 Task: Look for space in Allada, Benin from 12th  August, 2023 to 15th August, 2023 for 3 adults in price range Rs.12000 to Rs.16000. Place can be entire place with 2 bedrooms having 3 beds and 1 bathroom. Property type can be house, flat, guest house. Booking option can be shelf check-in. Required host language is English.
Action: Mouse moved to (564, 76)
Screenshot: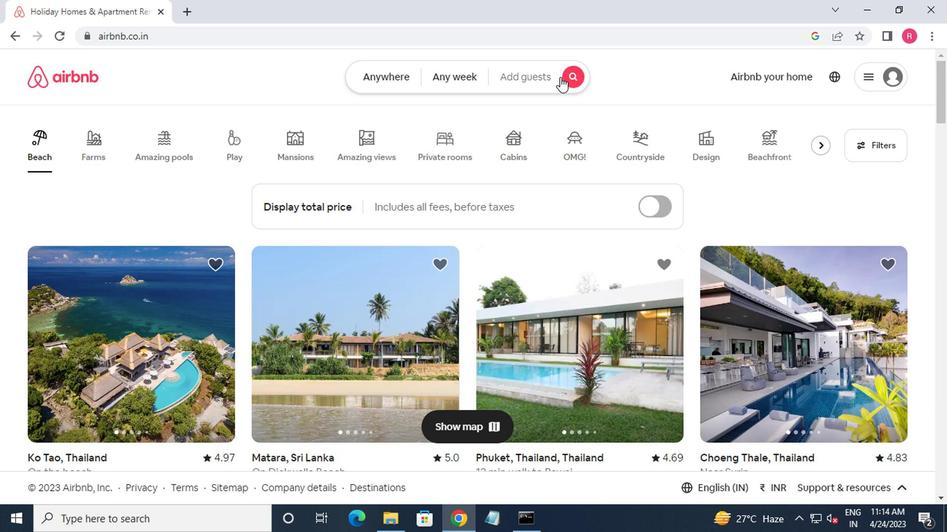 
Action: Mouse pressed left at (564, 76)
Screenshot: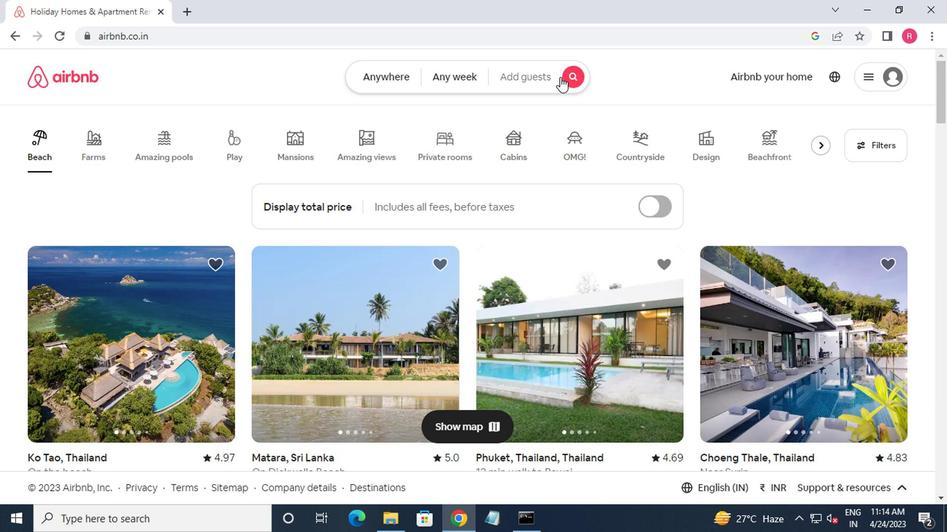 
Action: Mouse moved to (305, 138)
Screenshot: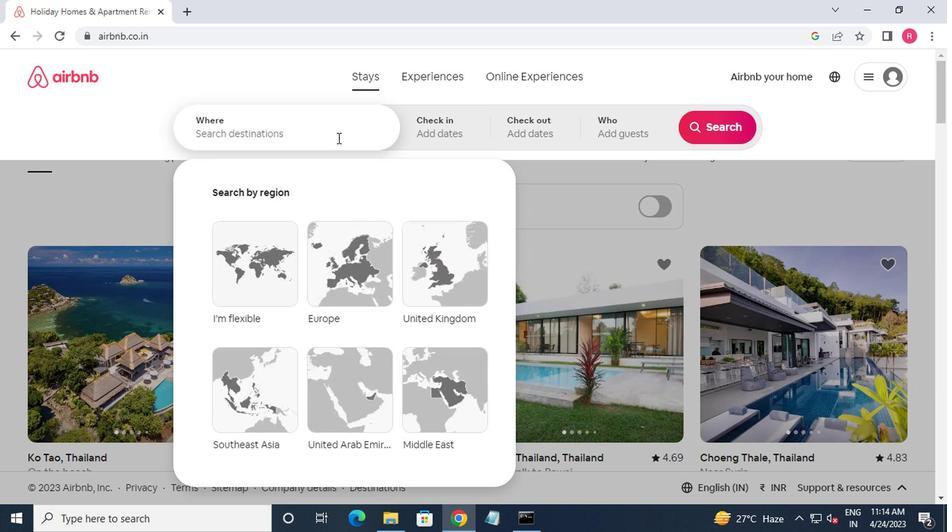 
Action: Mouse pressed left at (305, 138)
Screenshot: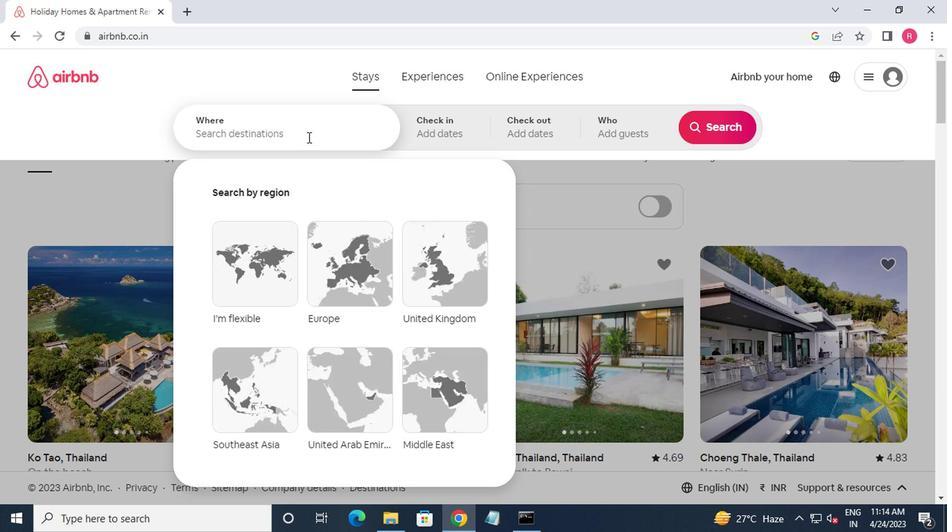 
Action: Mouse moved to (332, 192)
Screenshot: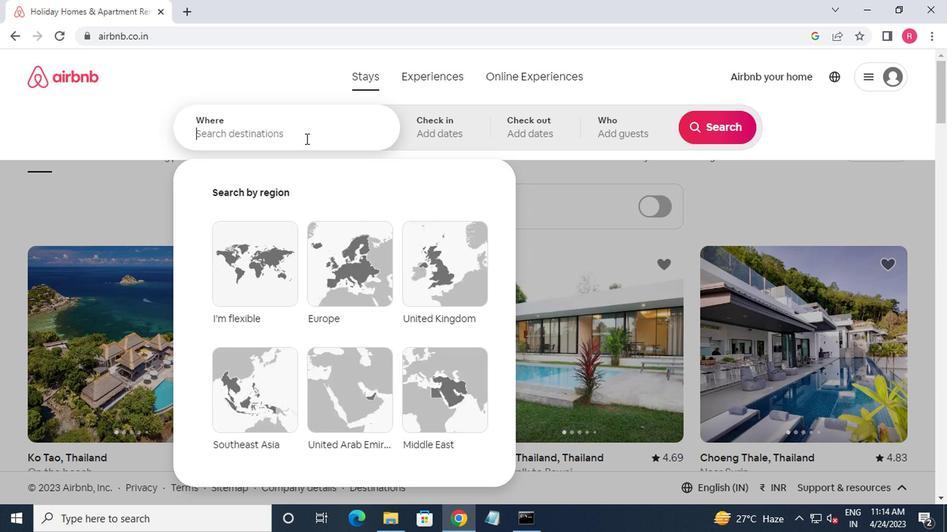 
Action: Key pressed allada
Screenshot: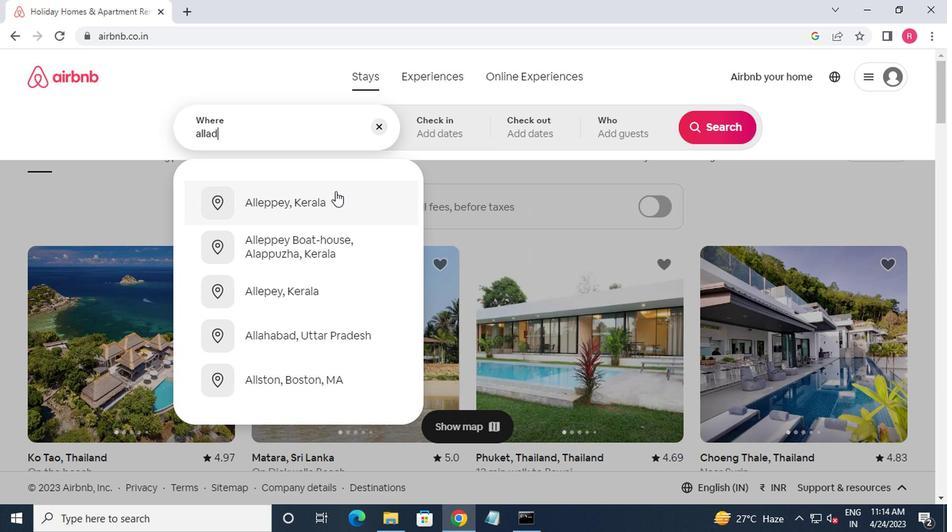 
Action: Mouse pressed left at (332, 192)
Screenshot: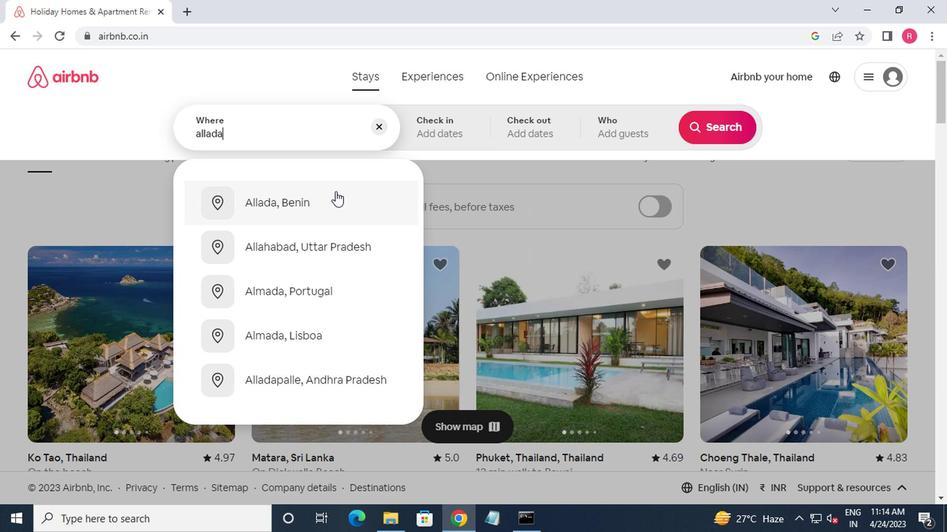 
Action: Mouse moved to (706, 238)
Screenshot: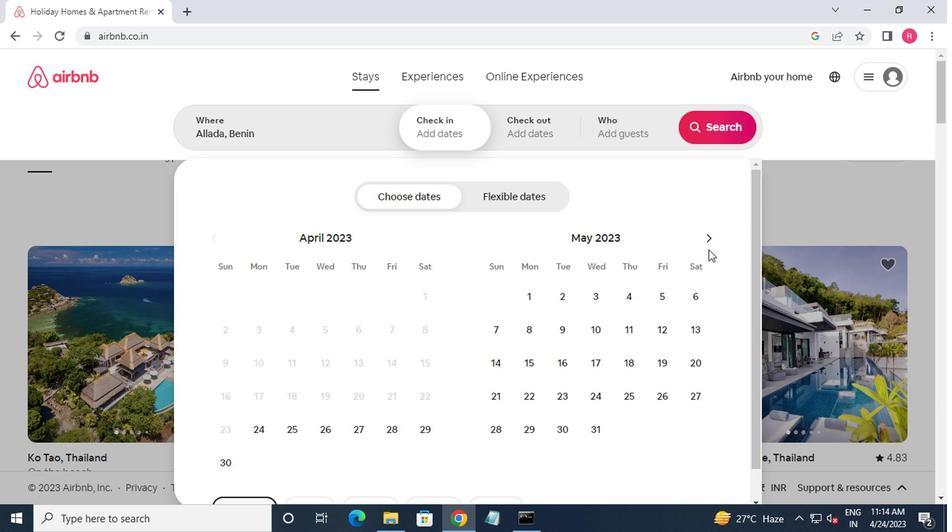 
Action: Mouse pressed left at (706, 238)
Screenshot: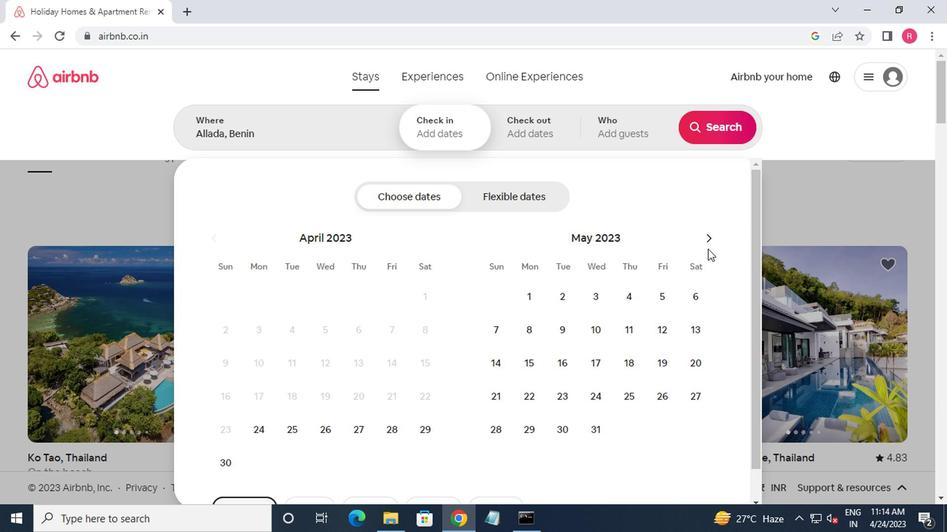 
Action: Mouse moved to (706, 238)
Screenshot: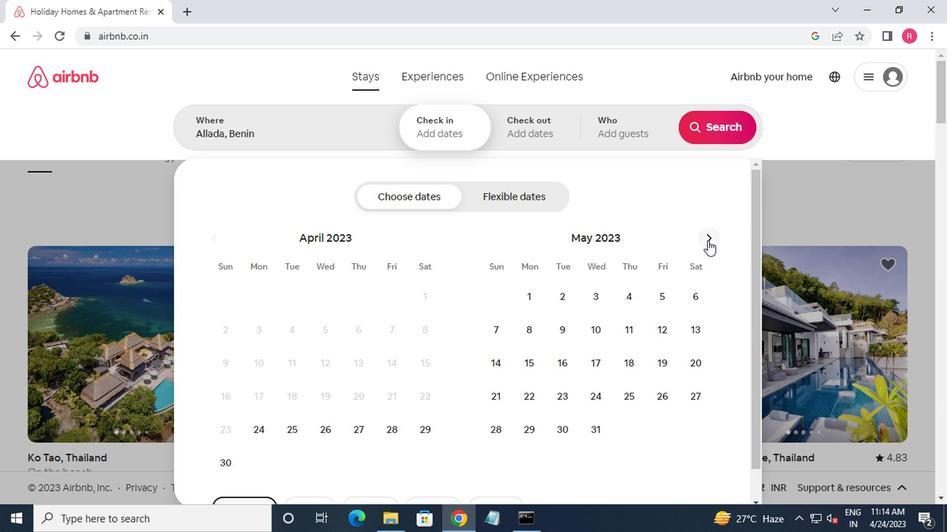 
Action: Mouse pressed left at (706, 238)
Screenshot: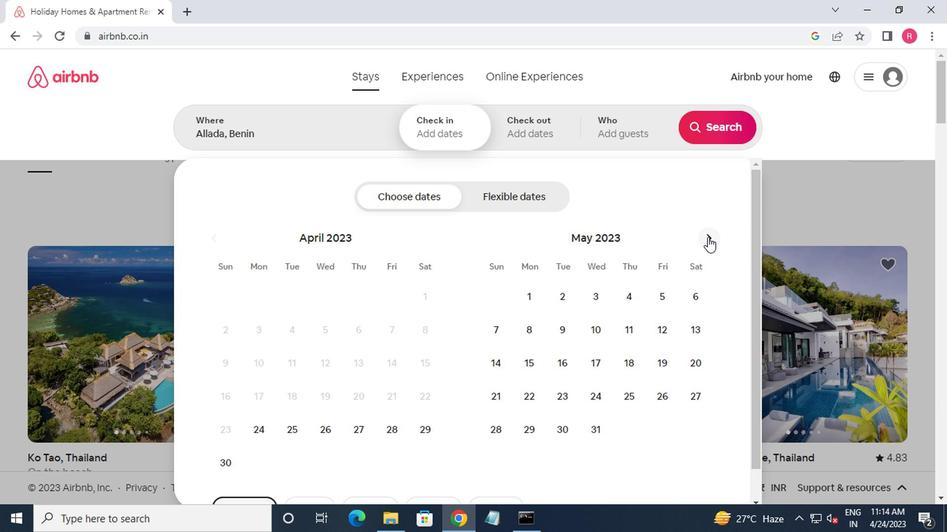 
Action: Mouse pressed left at (706, 238)
Screenshot: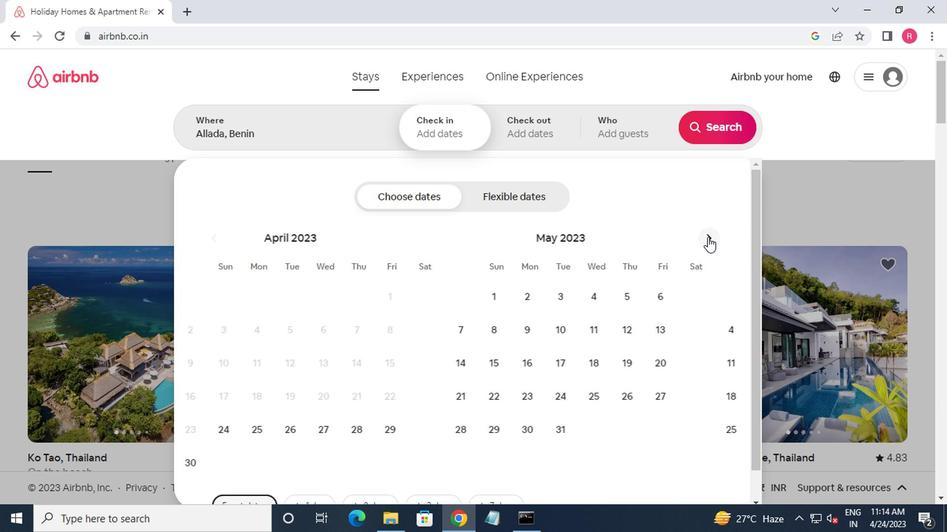 
Action: Mouse moved to (706, 237)
Screenshot: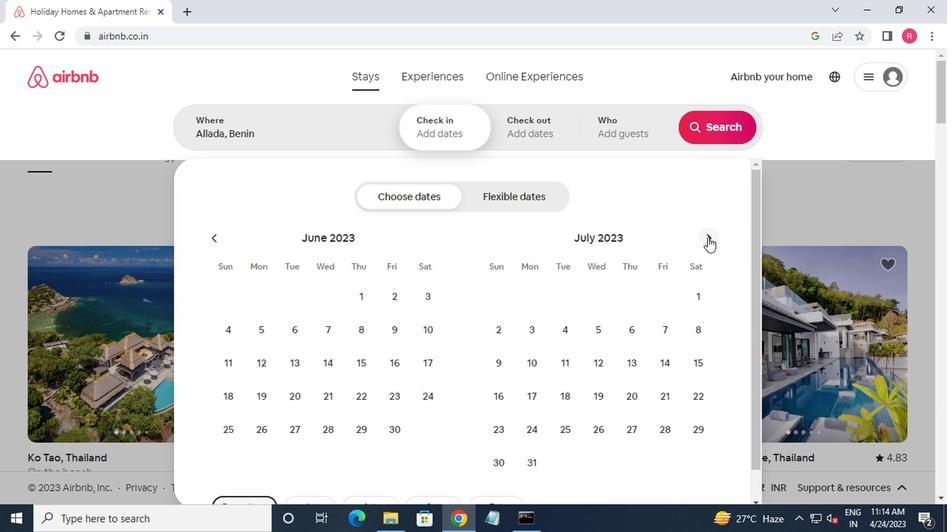 
Action: Mouse pressed left at (706, 237)
Screenshot: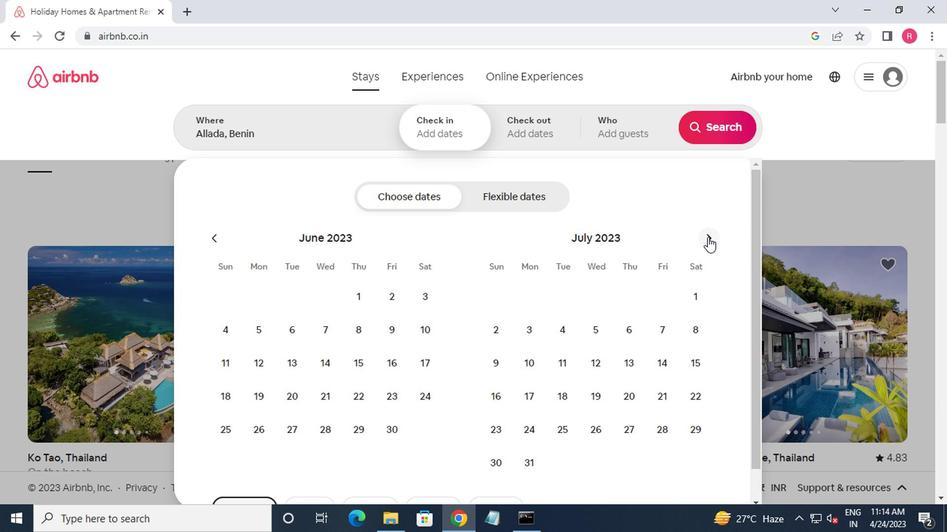 
Action: Mouse moved to (687, 340)
Screenshot: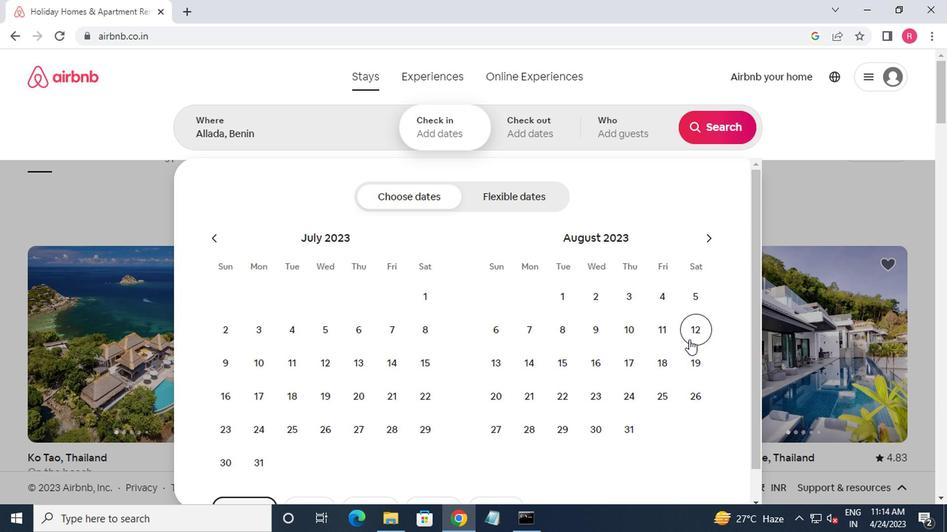 
Action: Mouse pressed left at (687, 340)
Screenshot: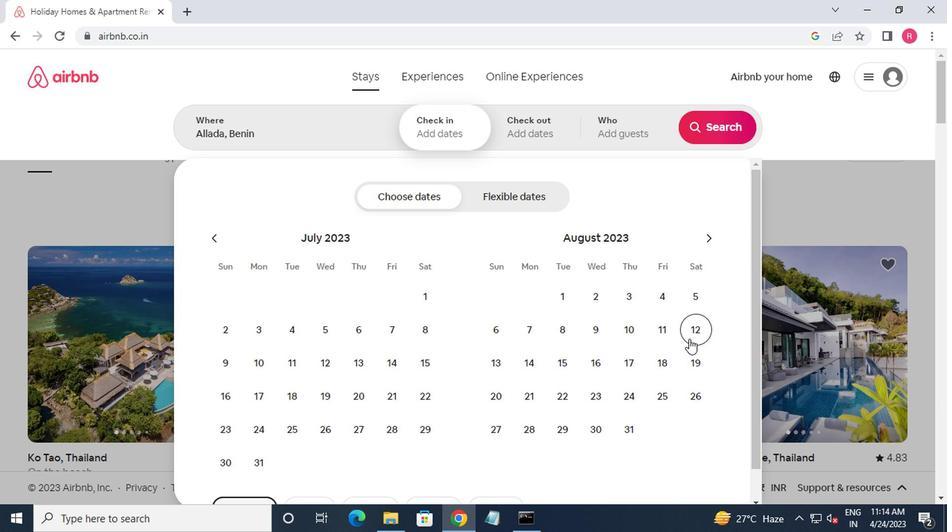 
Action: Mouse moved to (563, 360)
Screenshot: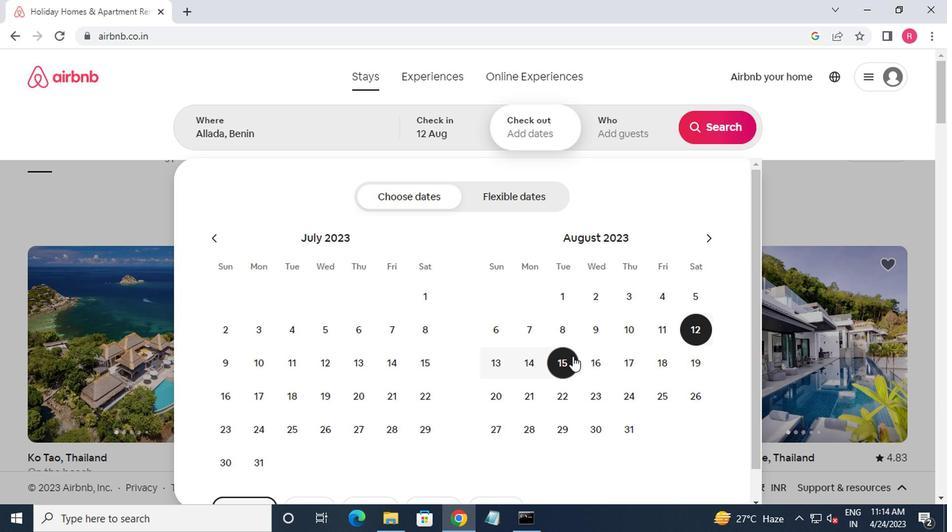 
Action: Mouse pressed left at (563, 360)
Screenshot: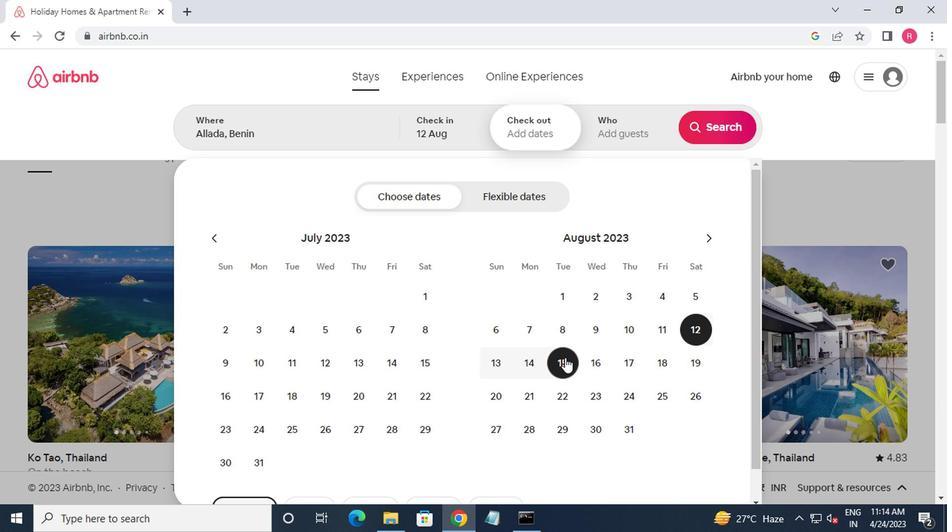 
Action: Mouse moved to (623, 136)
Screenshot: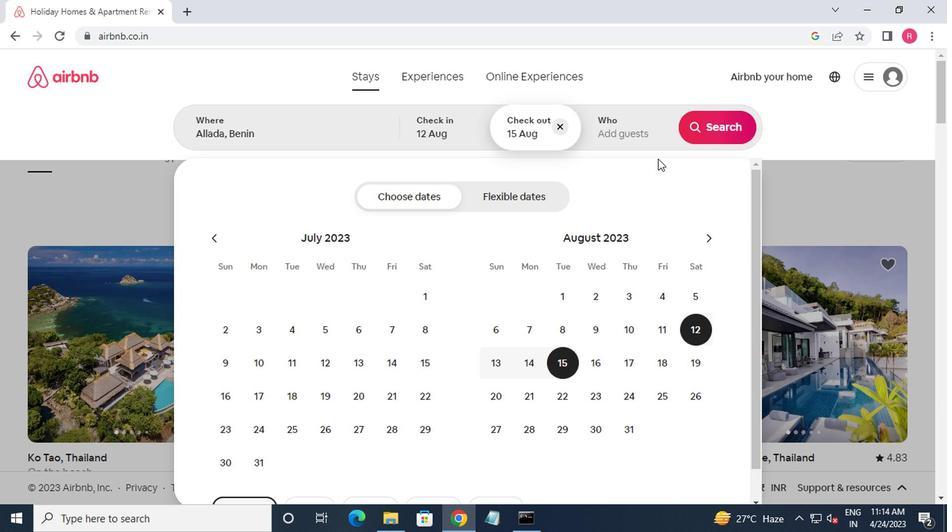 
Action: Mouse pressed left at (623, 136)
Screenshot: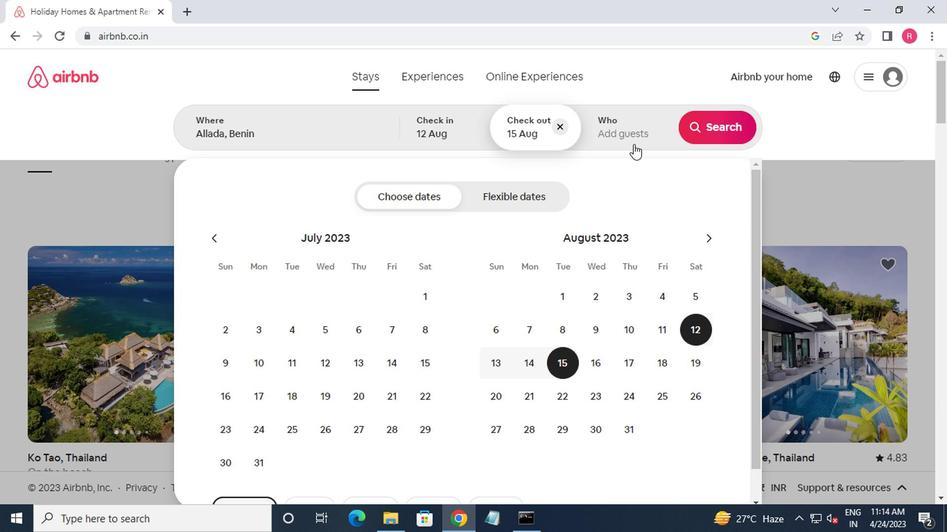 
Action: Mouse moved to (732, 201)
Screenshot: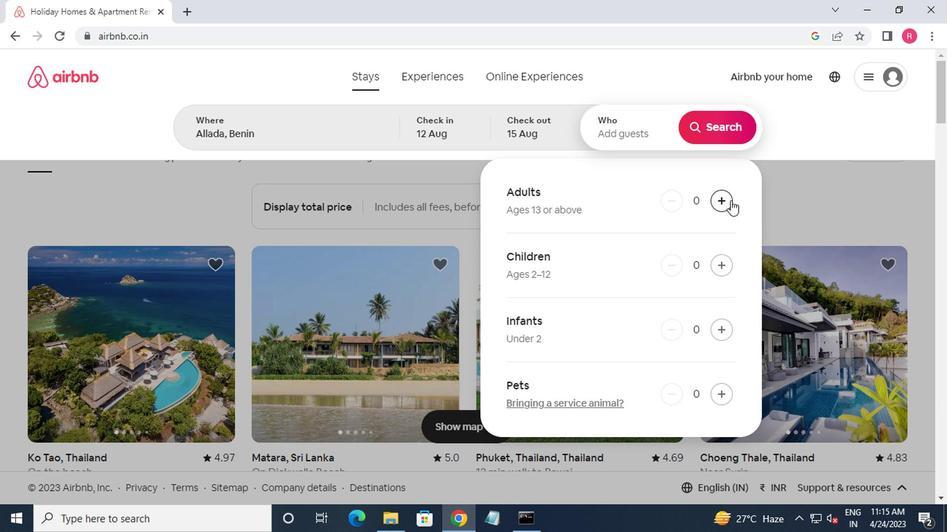 
Action: Mouse pressed left at (732, 201)
Screenshot: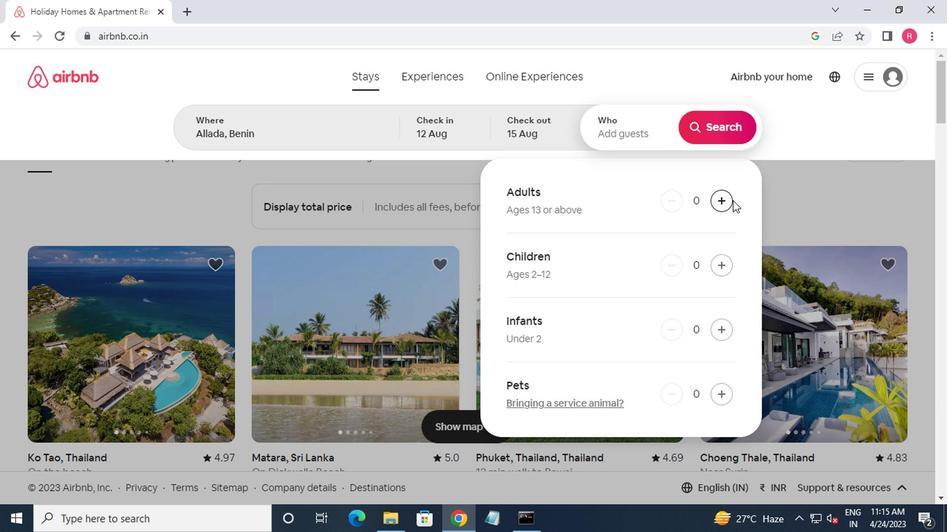 
Action: Mouse pressed left at (732, 201)
Screenshot: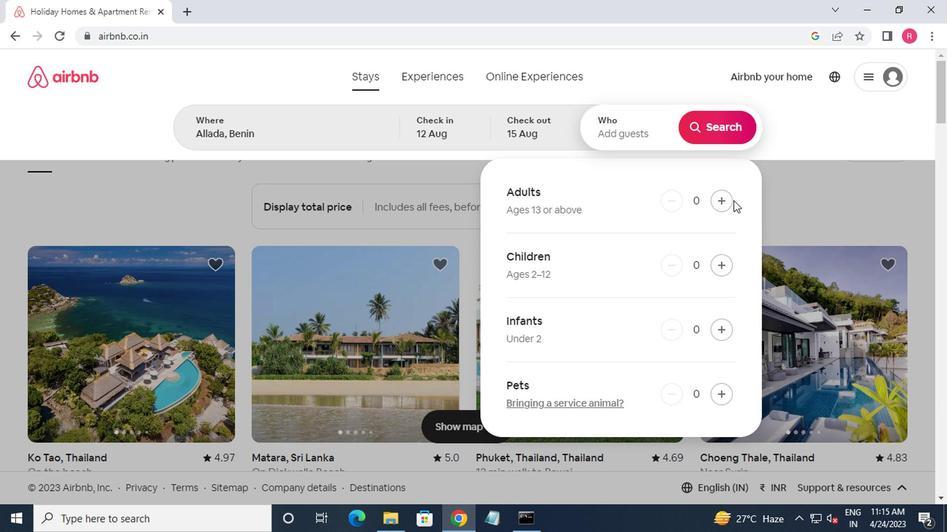 
Action: Mouse moved to (713, 209)
Screenshot: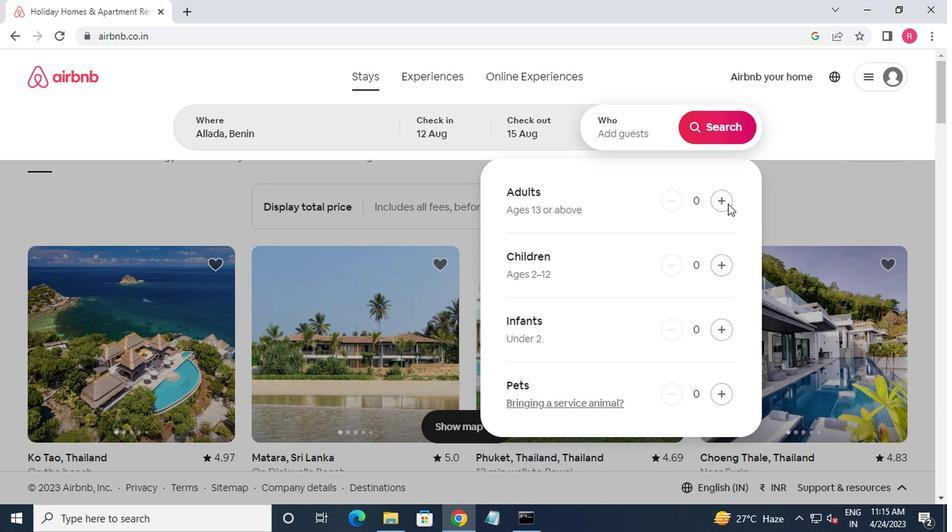 
Action: Mouse pressed left at (713, 209)
Screenshot: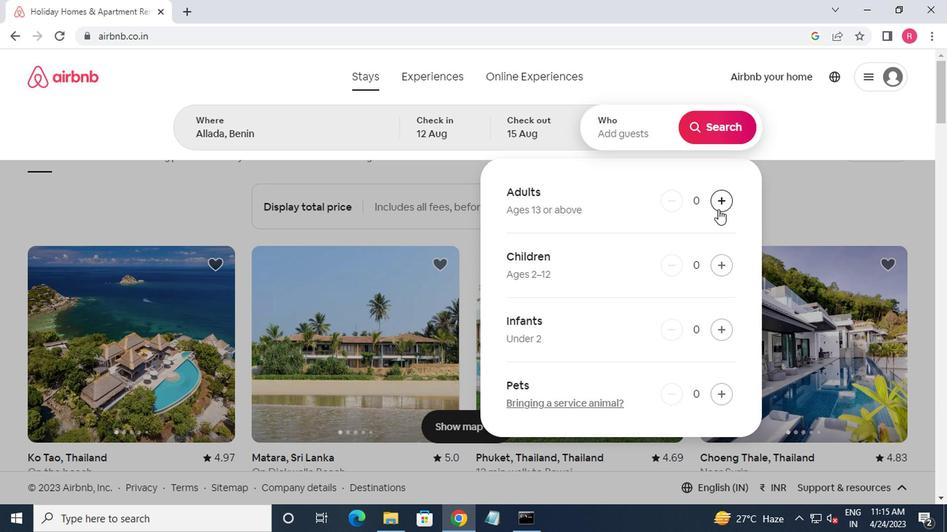 
Action: Mouse pressed left at (713, 209)
Screenshot: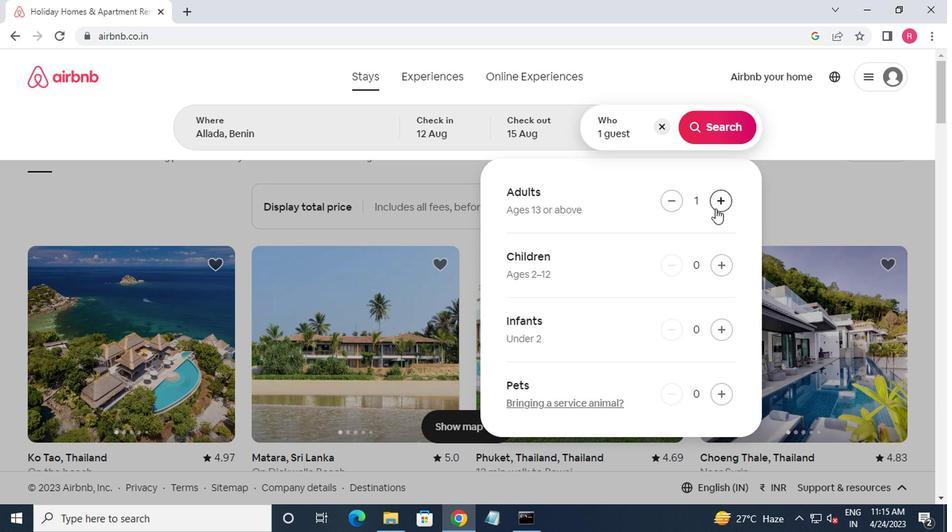 
Action: Mouse moved to (713, 207)
Screenshot: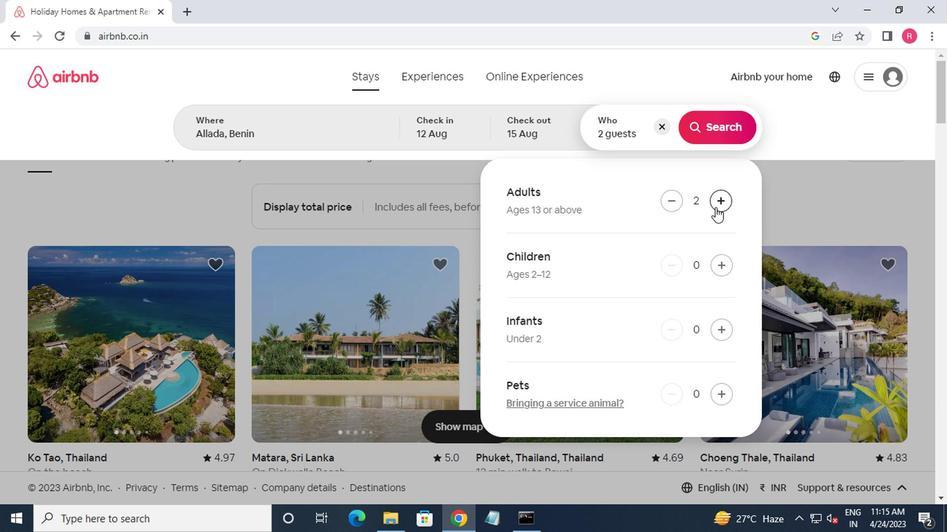 
Action: Mouse pressed left at (713, 207)
Screenshot: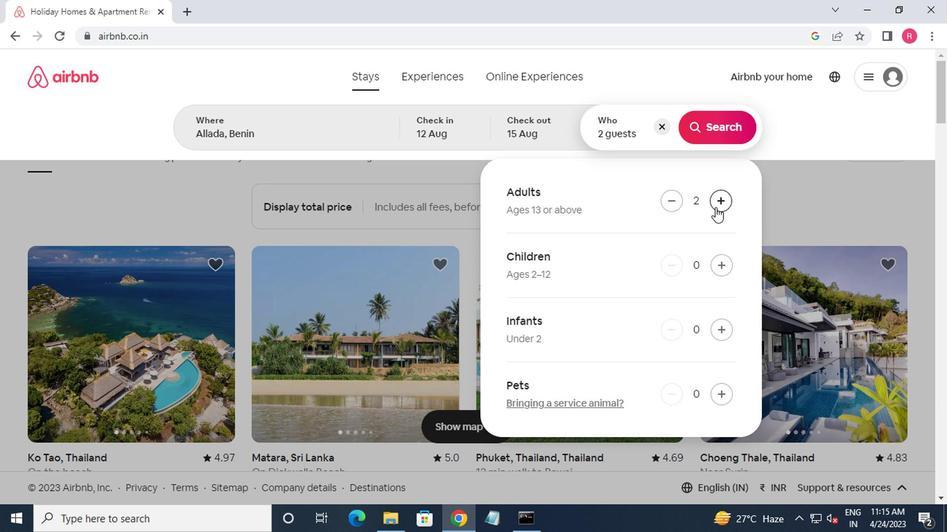 
Action: Mouse moved to (696, 131)
Screenshot: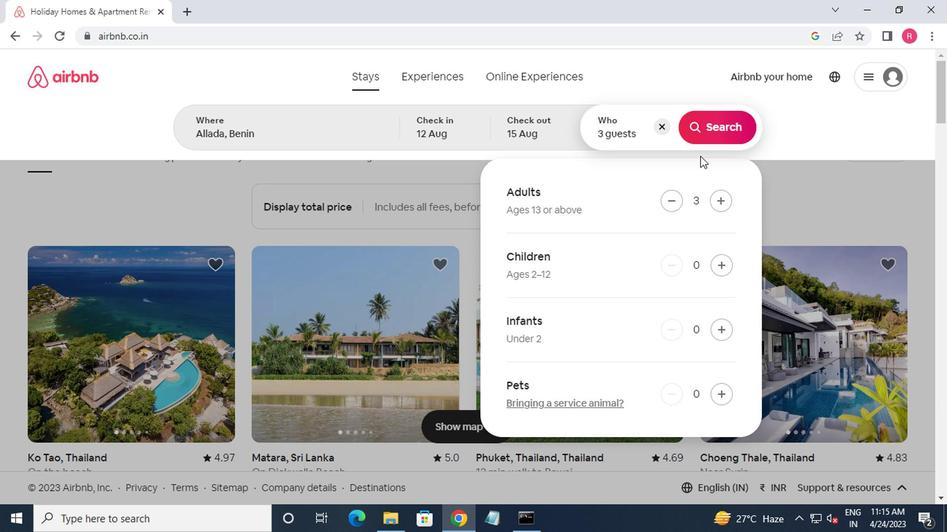 
Action: Mouse pressed left at (696, 131)
Screenshot: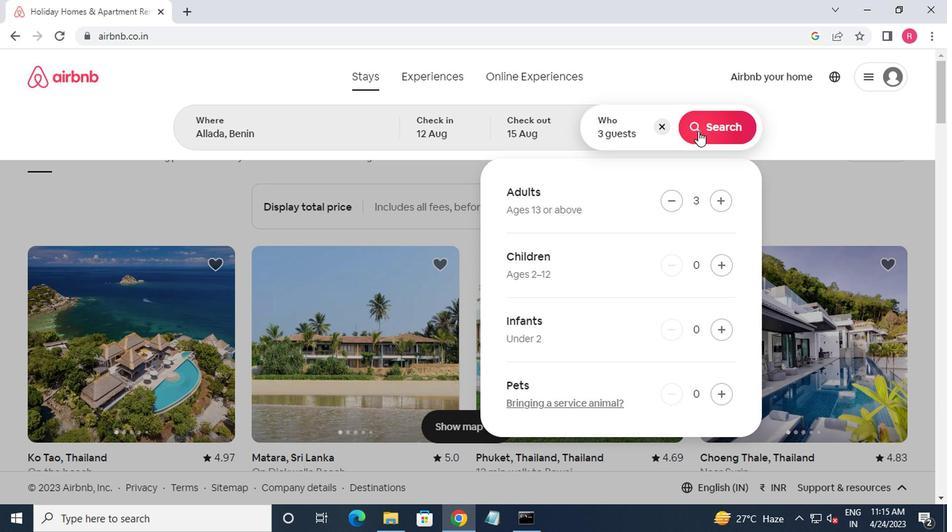 
Action: Mouse moved to (870, 139)
Screenshot: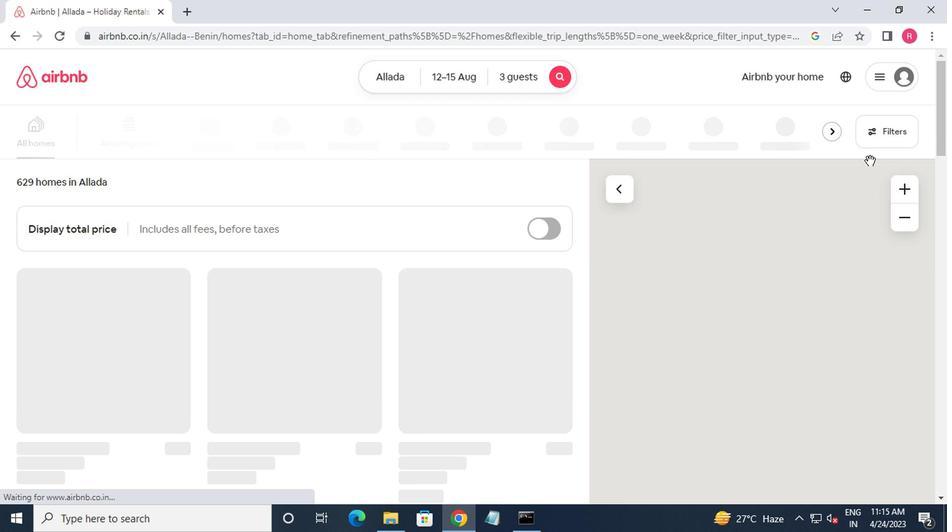 
Action: Mouse pressed left at (870, 139)
Screenshot: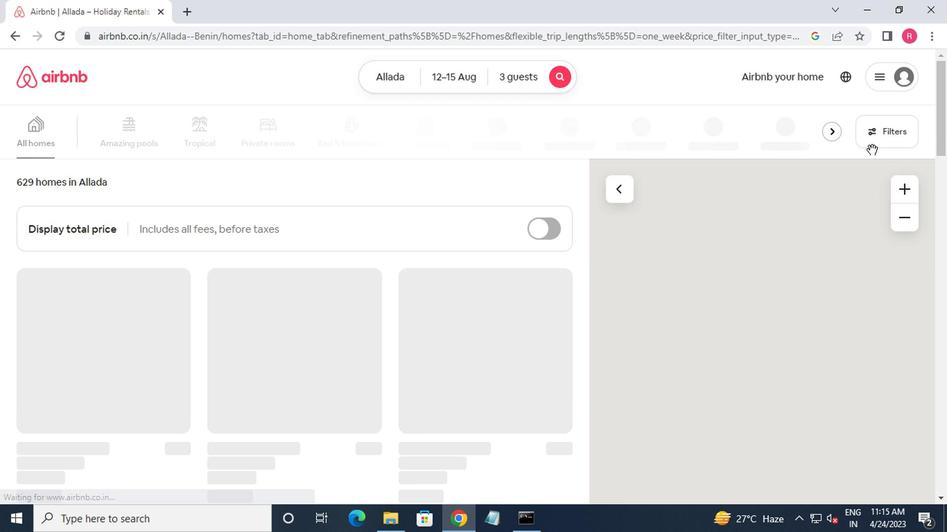 
Action: Mouse moved to (320, 303)
Screenshot: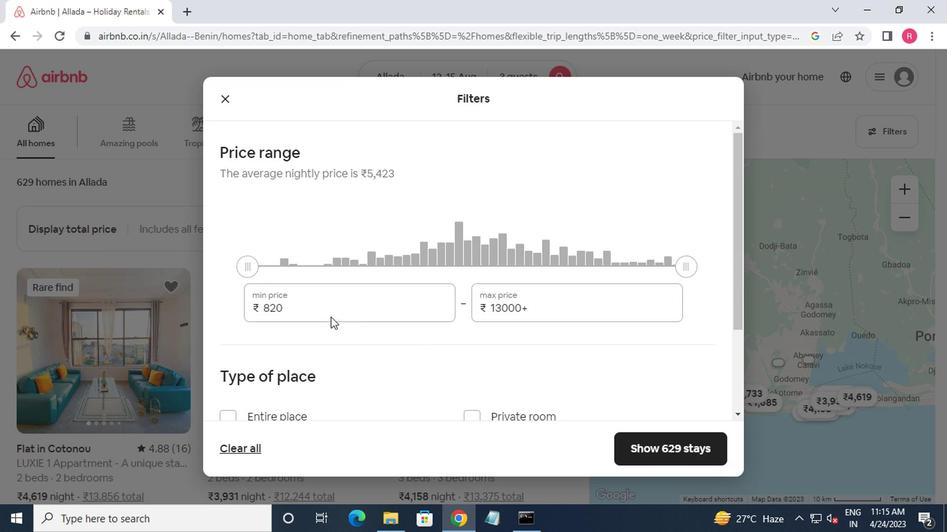 
Action: Mouse pressed left at (320, 303)
Screenshot: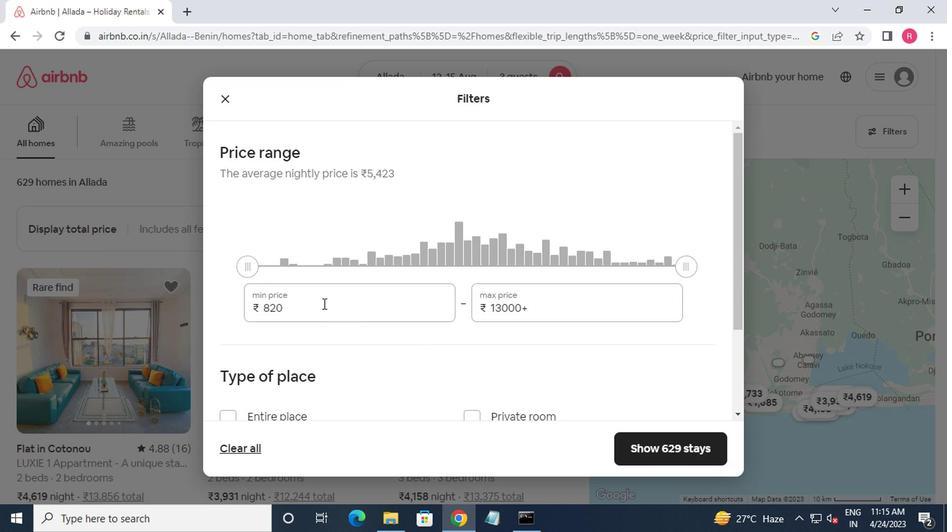 
Action: Mouse moved to (329, 388)
Screenshot: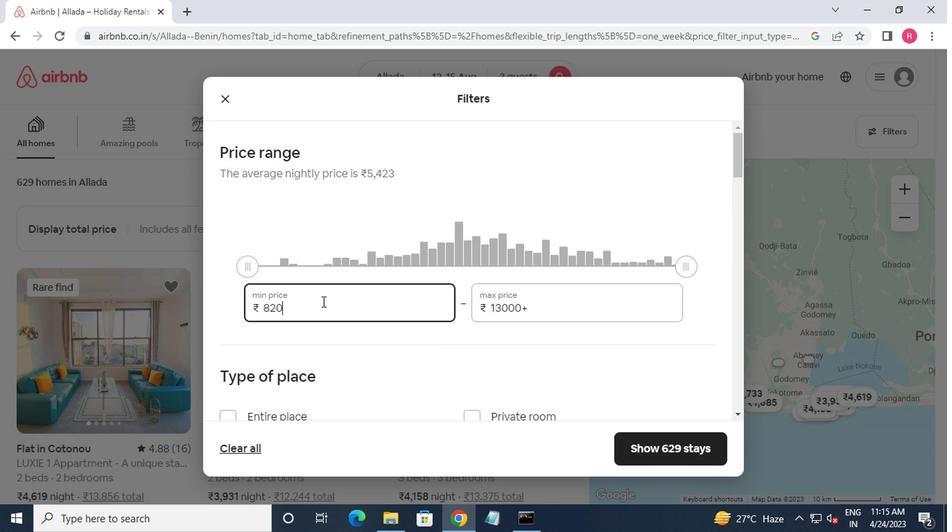 
Action: Key pressed <Key.backspace><Key.backspace><Key.backspace><Key.backspace>12000<Key.tab>16000
Screenshot: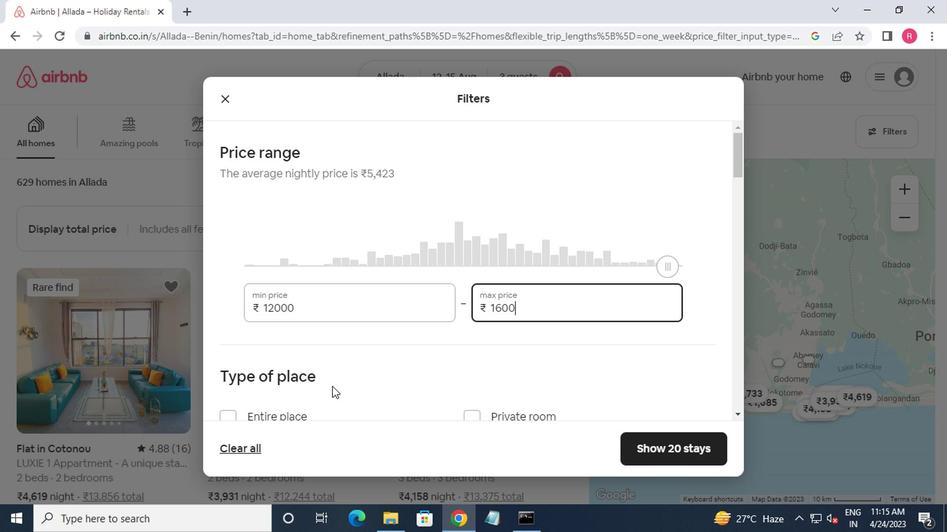 
Action: Mouse moved to (367, 419)
Screenshot: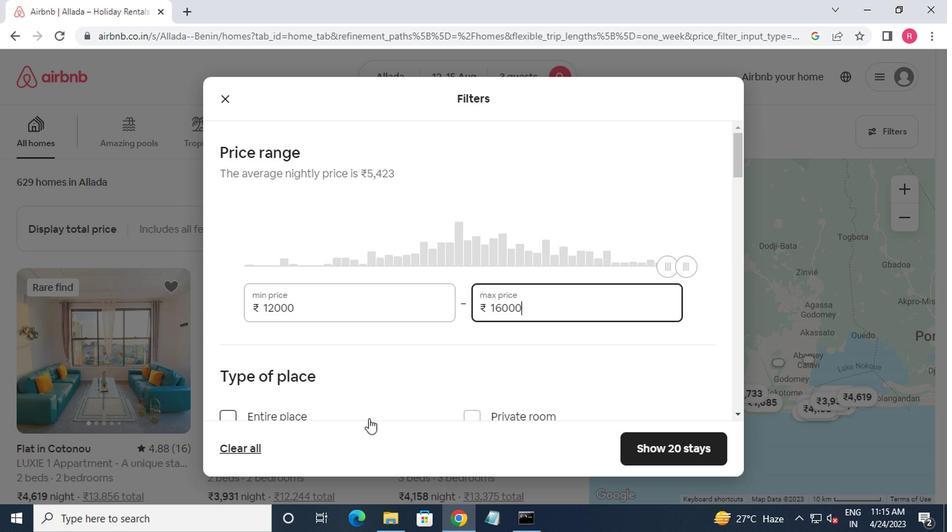 
Action: Mouse scrolled (367, 419) with delta (0, 0)
Screenshot: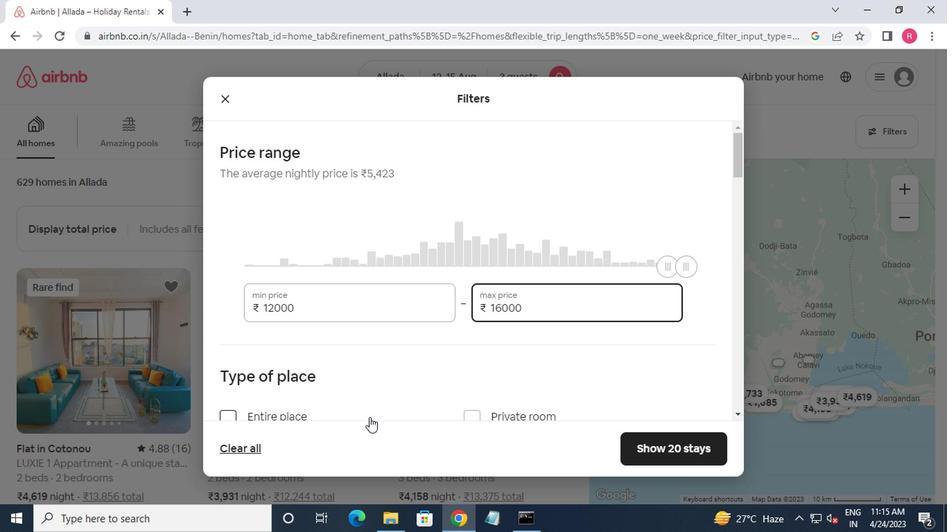 
Action: Mouse scrolled (367, 419) with delta (0, 0)
Screenshot: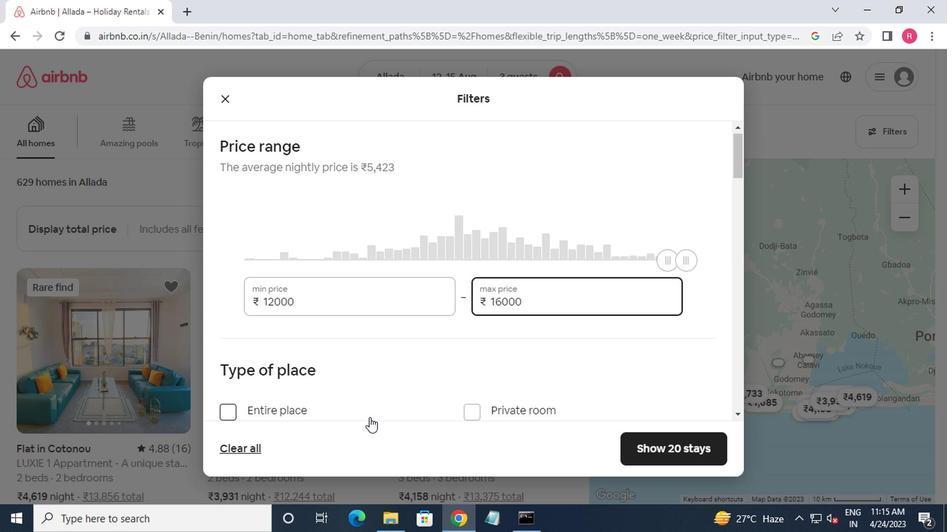 
Action: Mouse moved to (250, 283)
Screenshot: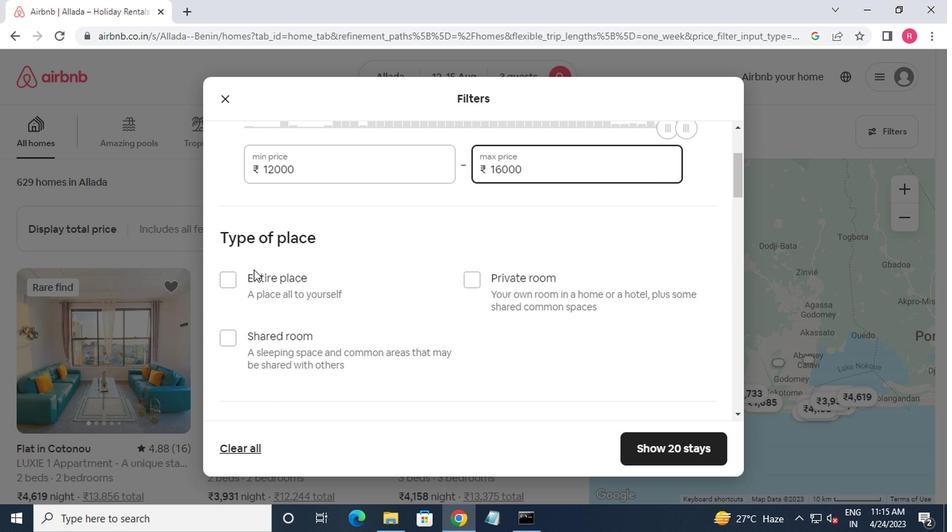 
Action: Mouse pressed left at (250, 283)
Screenshot: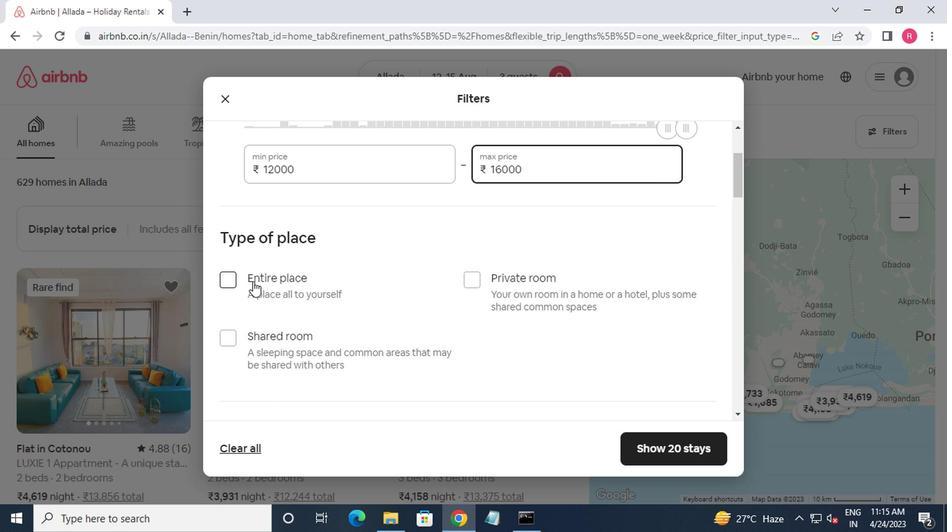 
Action: Mouse moved to (249, 365)
Screenshot: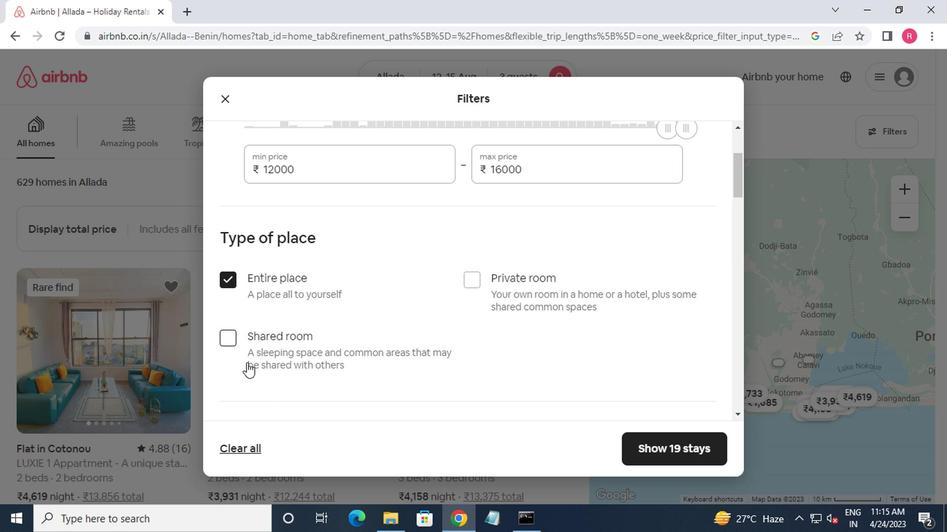
Action: Mouse scrolled (249, 365) with delta (0, 0)
Screenshot: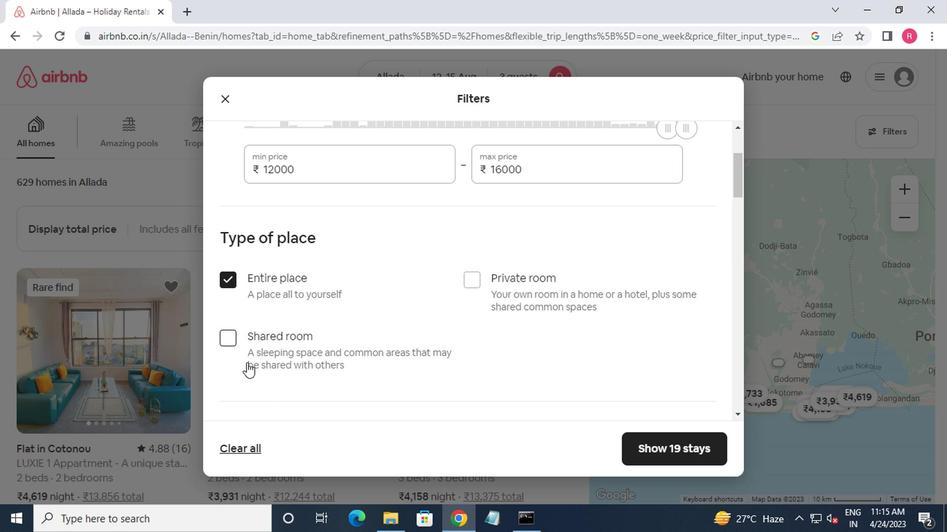 
Action: Mouse moved to (262, 365)
Screenshot: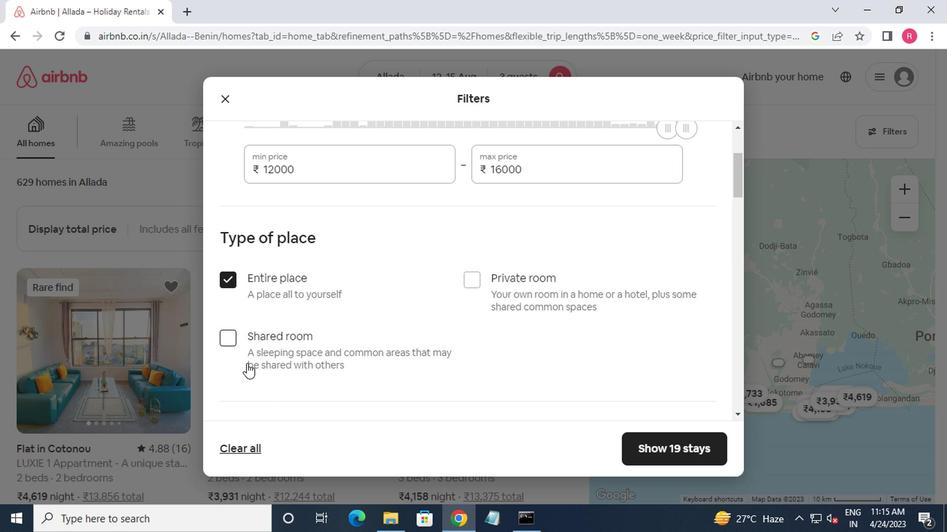 
Action: Mouse scrolled (262, 365) with delta (0, 0)
Screenshot: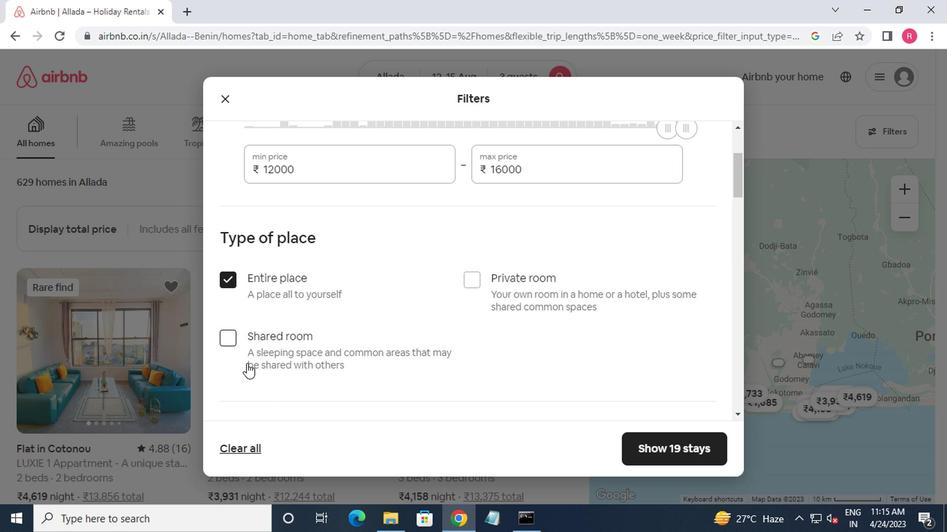 
Action: Mouse moved to (270, 365)
Screenshot: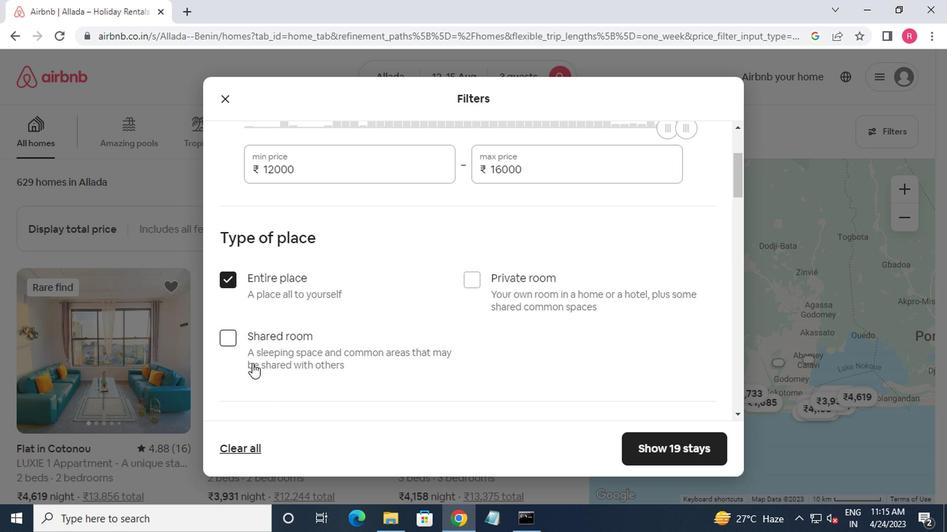 
Action: Mouse scrolled (270, 364) with delta (0, 0)
Screenshot: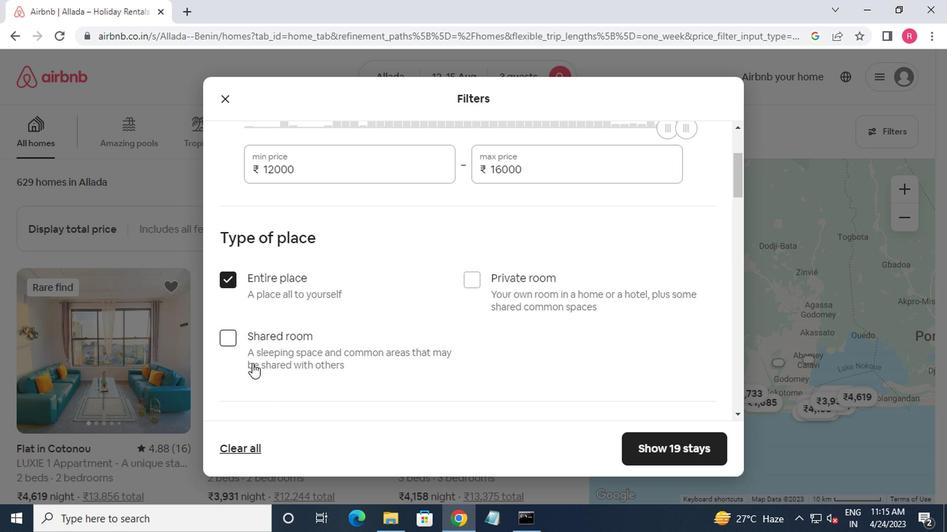 
Action: Mouse moved to (338, 308)
Screenshot: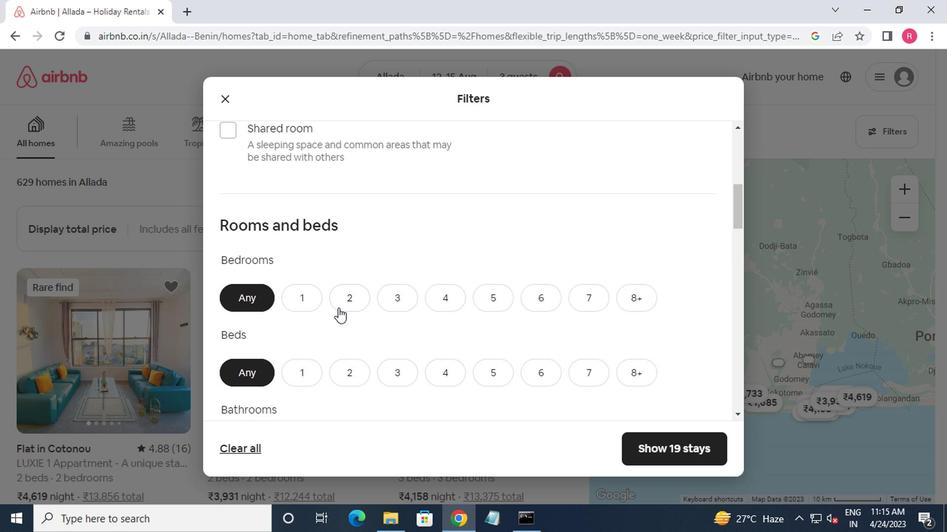 
Action: Mouse pressed left at (338, 308)
Screenshot: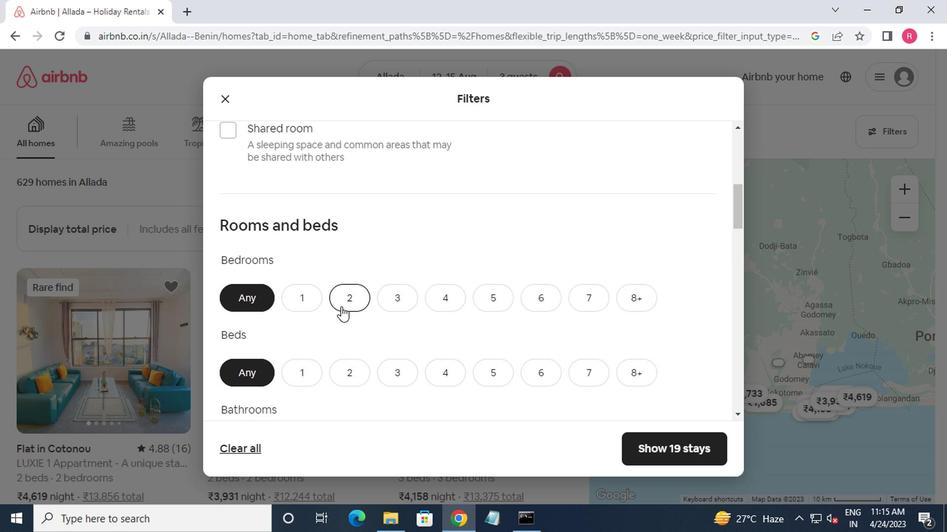 
Action: Mouse moved to (343, 333)
Screenshot: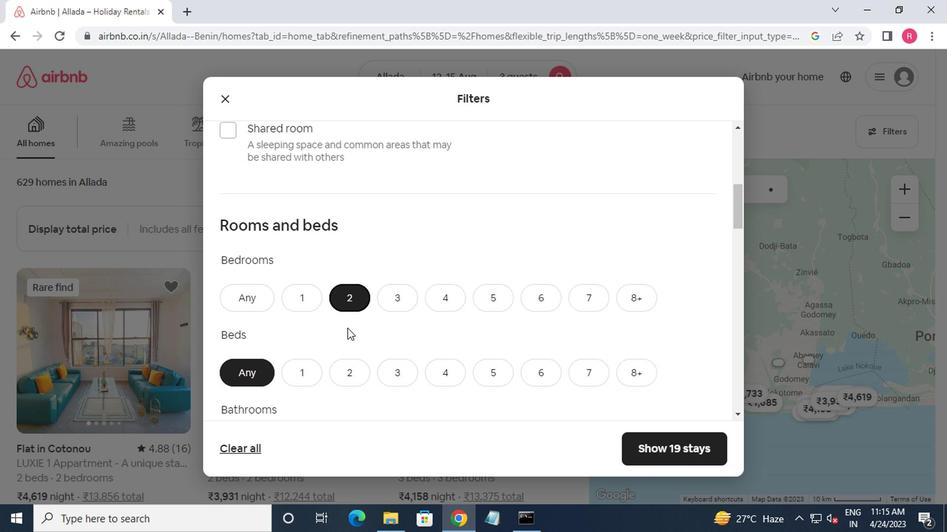 
Action: Mouse scrolled (343, 333) with delta (0, 0)
Screenshot: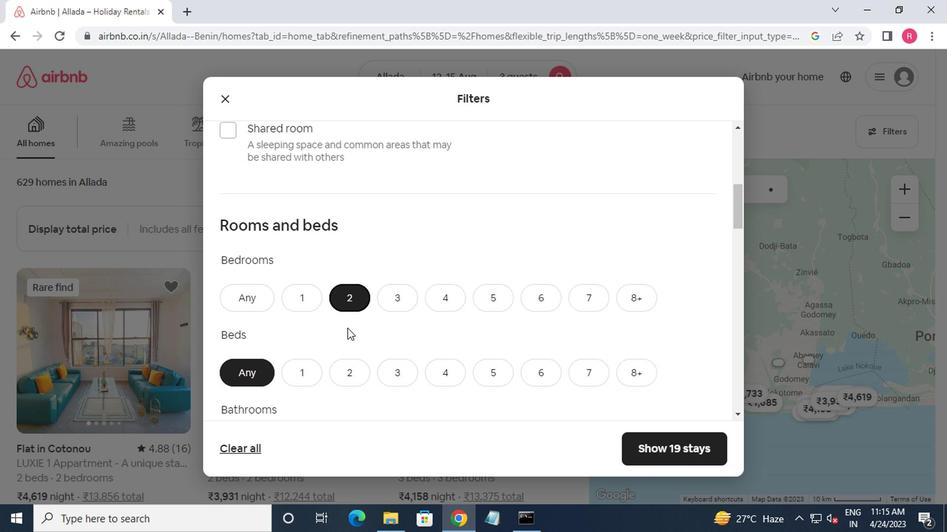 
Action: Mouse moved to (390, 308)
Screenshot: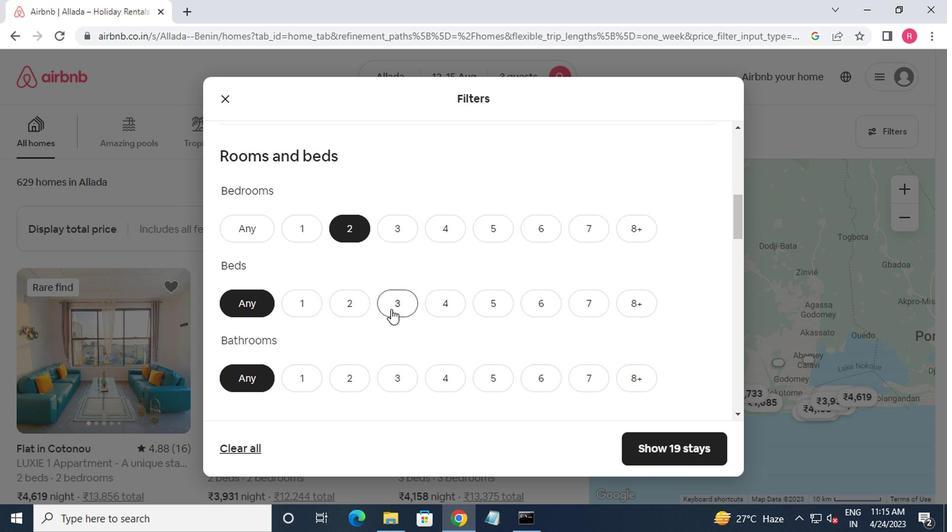 
Action: Mouse pressed left at (390, 308)
Screenshot: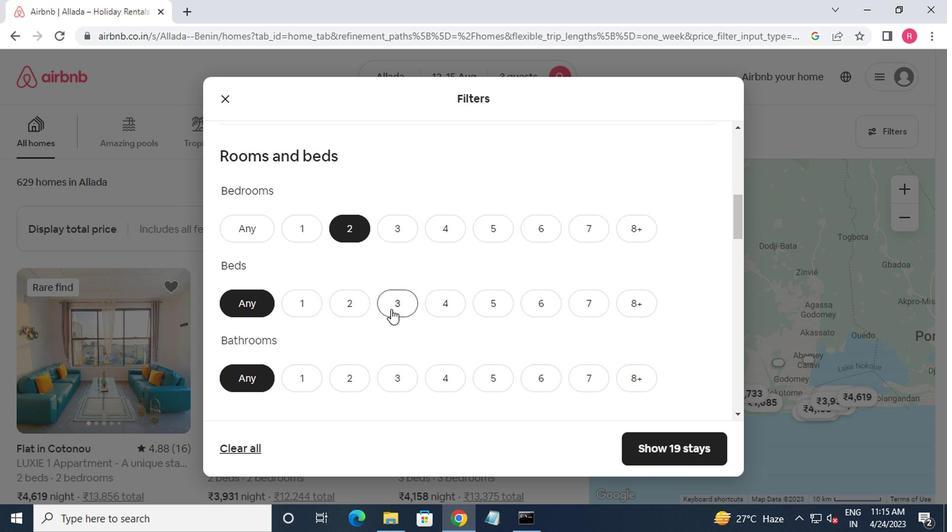 
Action: Mouse moved to (312, 377)
Screenshot: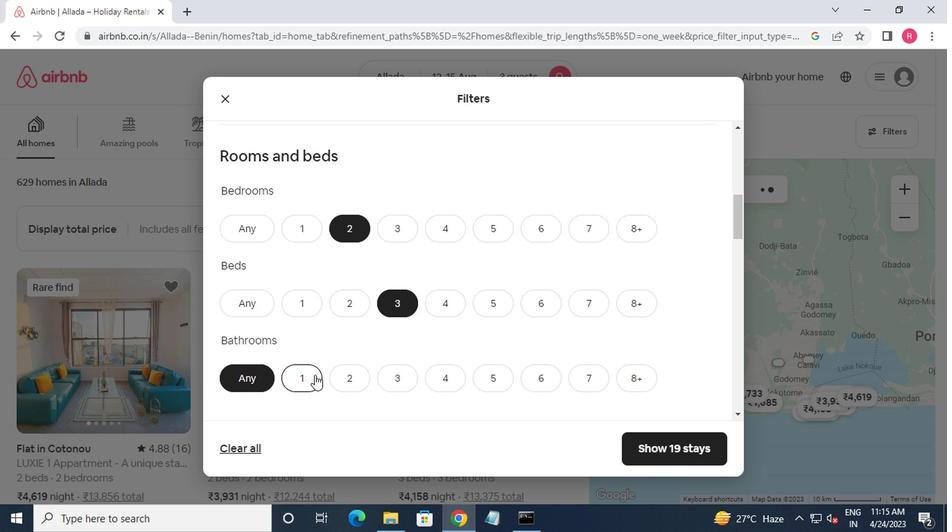 
Action: Mouse pressed left at (312, 377)
Screenshot: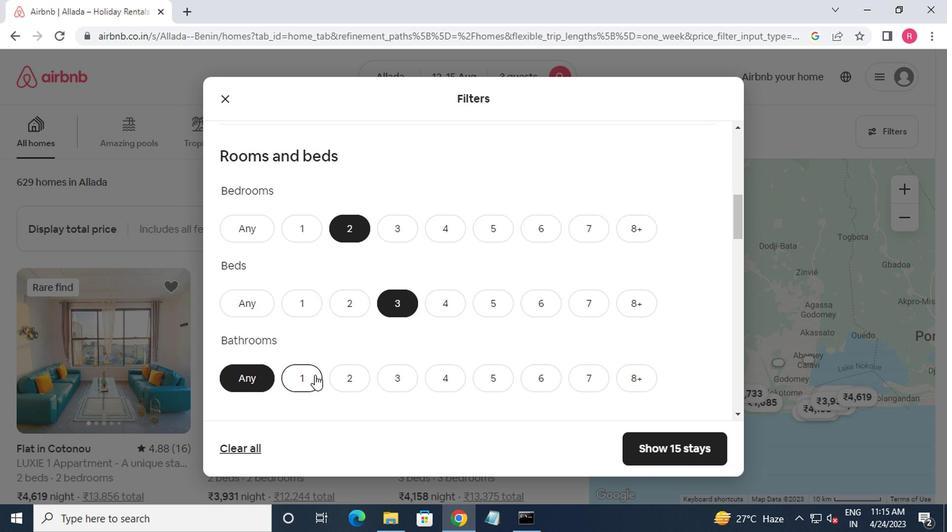 
Action: Mouse moved to (313, 376)
Screenshot: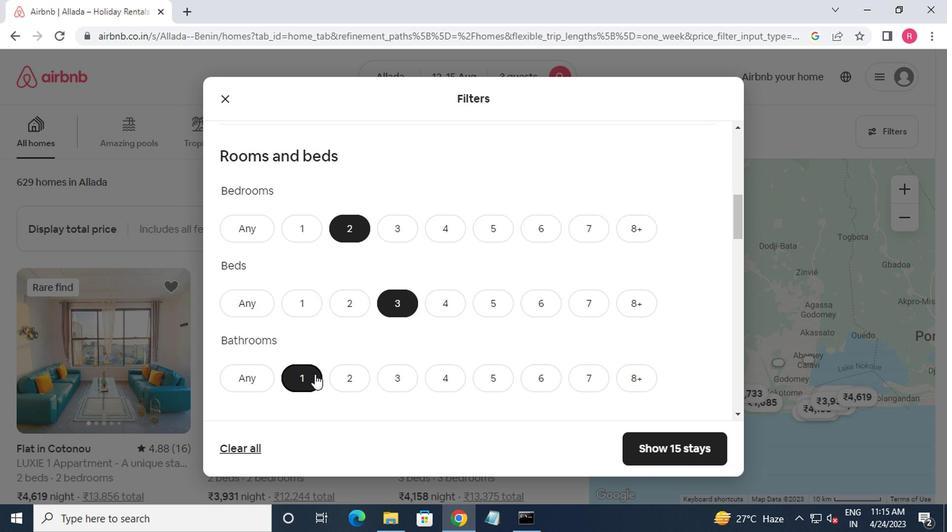 
Action: Mouse scrolled (313, 375) with delta (0, 0)
Screenshot: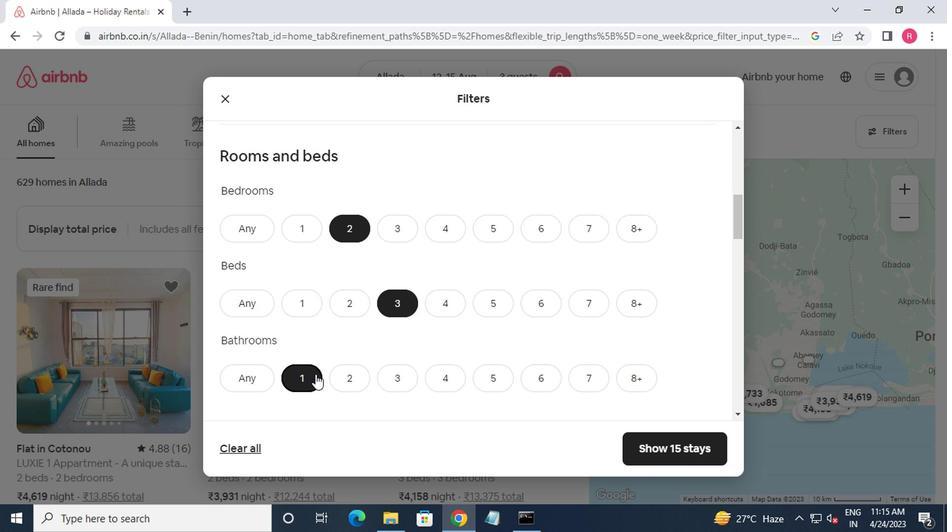 
Action: Mouse scrolled (313, 375) with delta (0, 0)
Screenshot: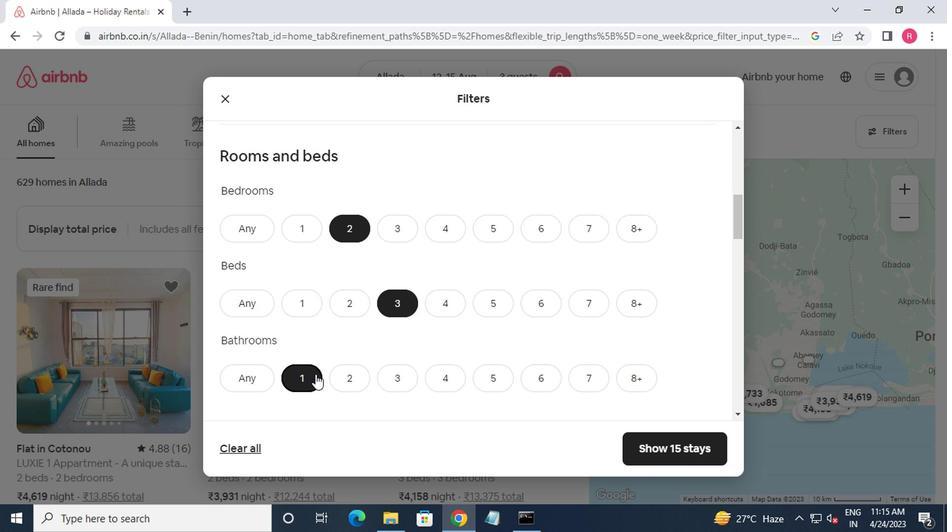 
Action: Mouse moved to (312, 376)
Screenshot: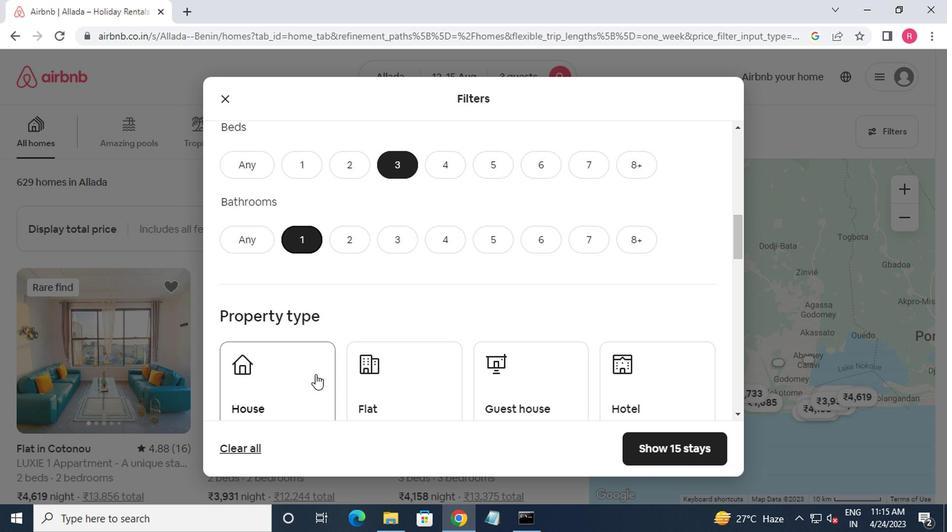 
Action: Mouse pressed left at (312, 376)
Screenshot: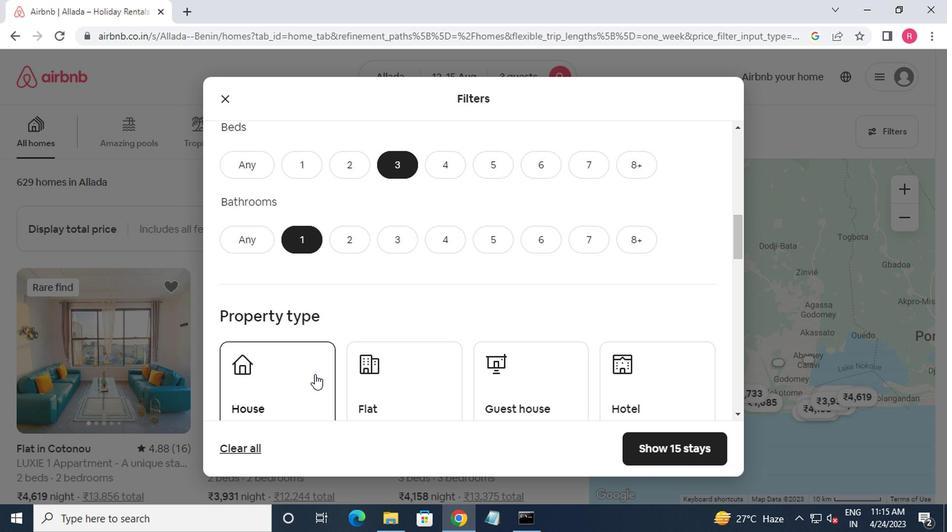 
Action: Mouse moved to (379, 376)
Screenshot: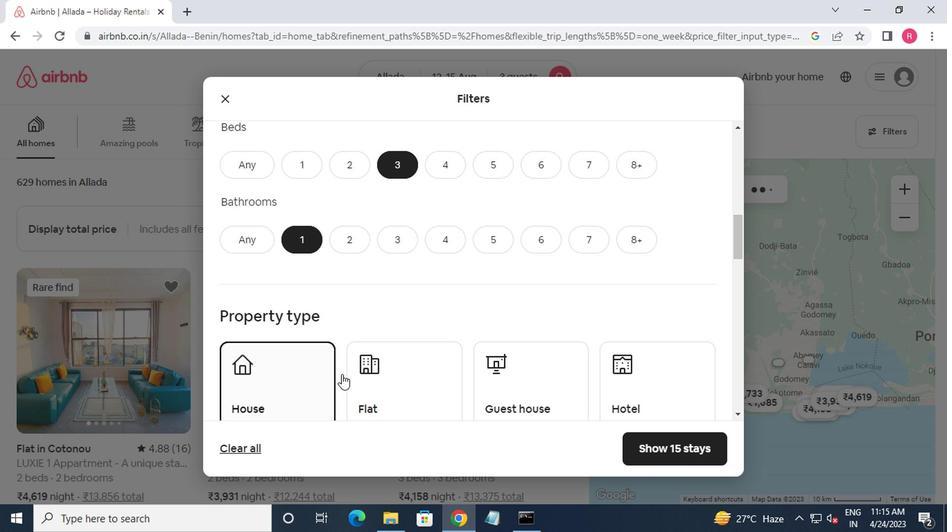 
Action: Mouse pressed left at (379, 376)
Screenshot: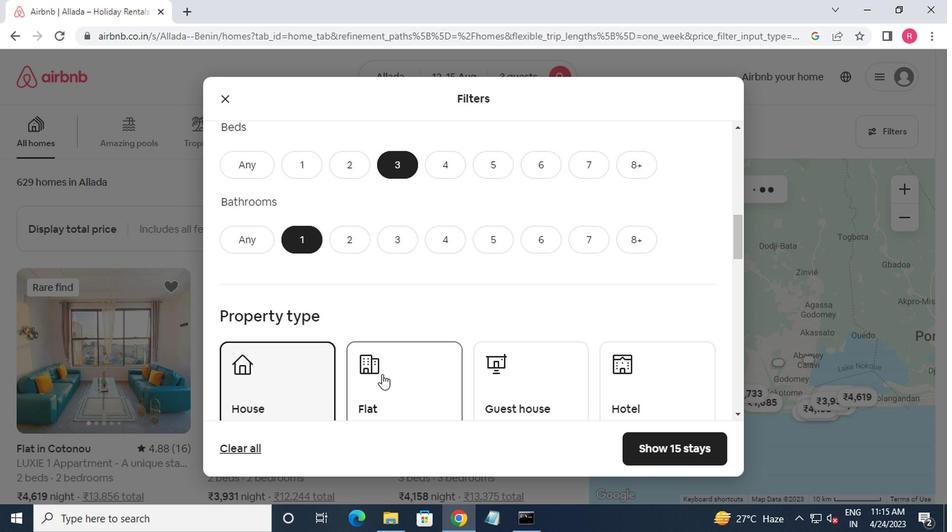 
Action: Mouse moved to (523, 387)
Screenshot: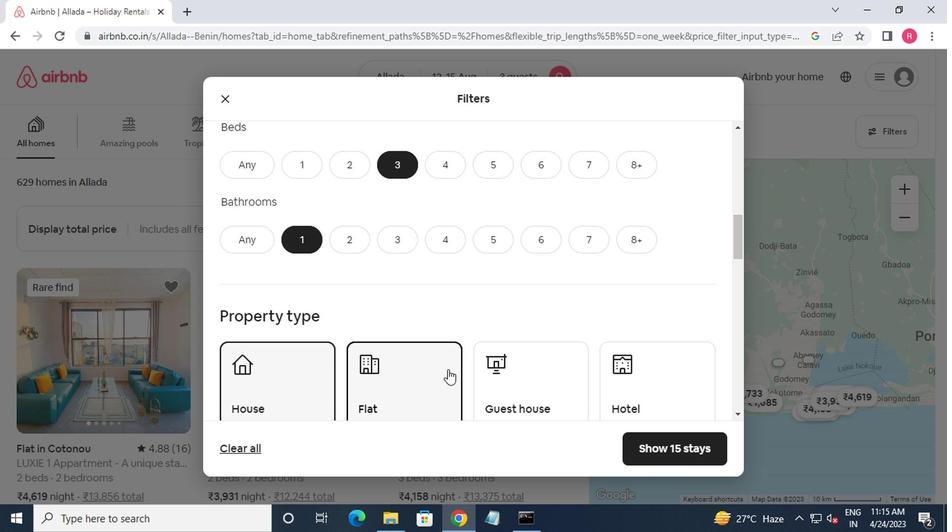 
Action: Mouse pressed left at (523, 387)
Screenshot: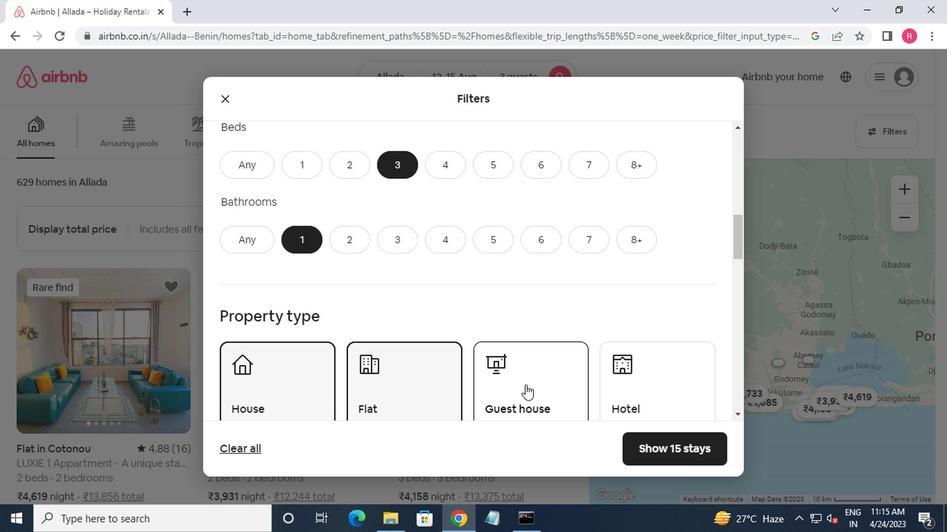 
Action: Mouse moved to (526, 383)
Screenshot: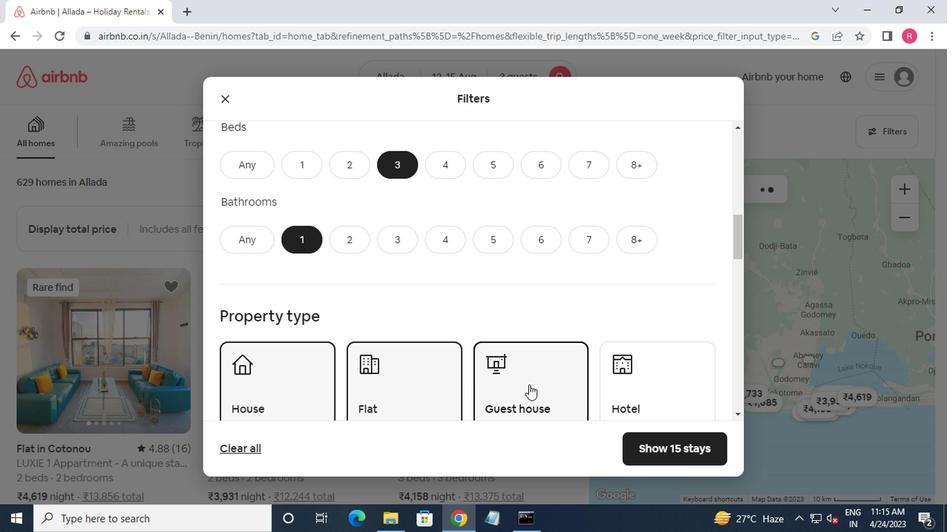 
Action: Mouse scrolled (526, 382) with delta (0, 0)
Screenshot: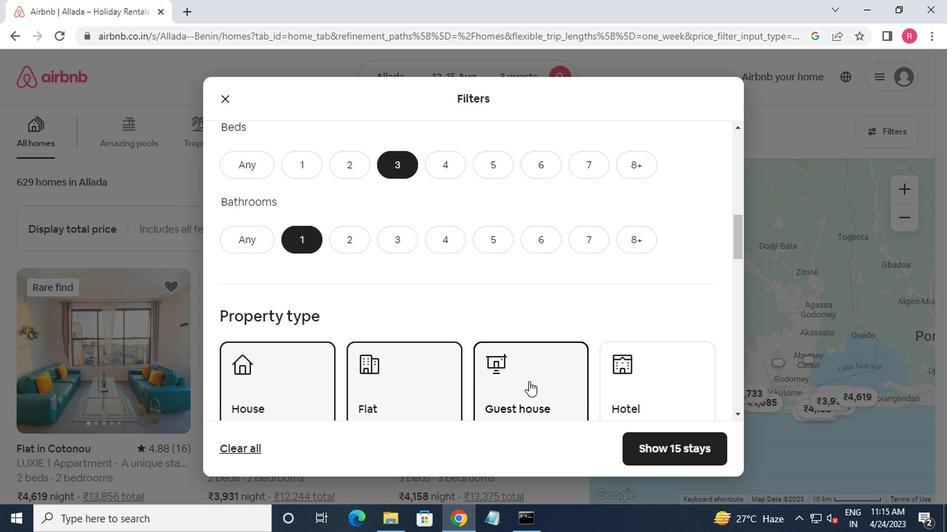 
Action: Mouse scrolled (526, 382) with delta (0, 0)
Screenshot: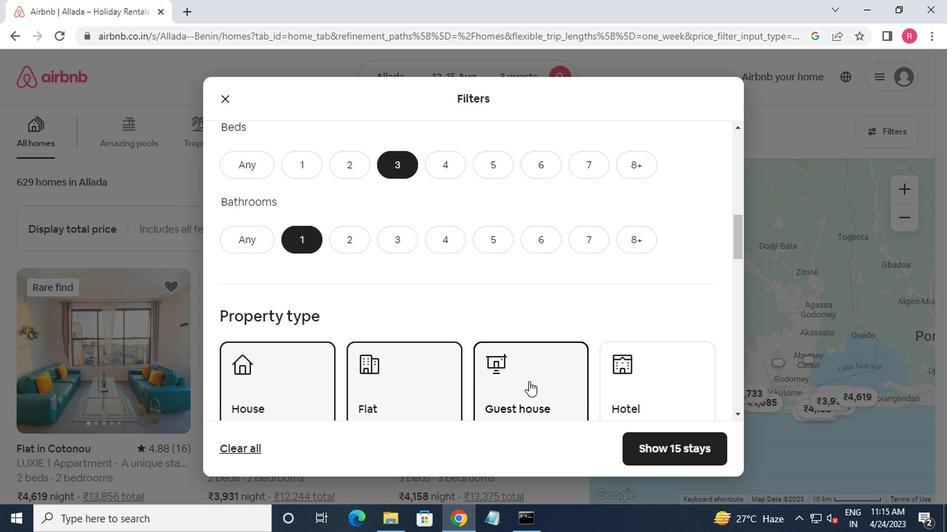 
Action: Mouse scrolled (526, 382) with delta (0, 0)
Screenshot: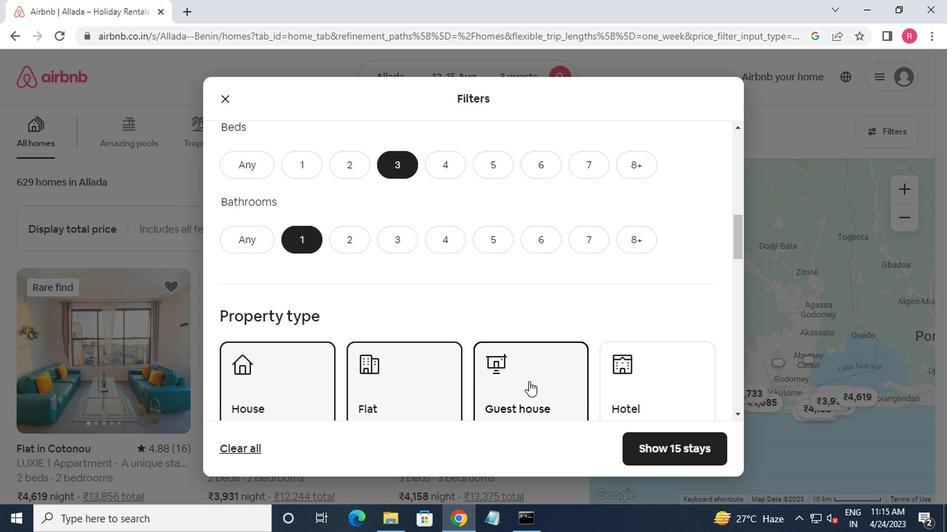 
Action: Mouse scrolled (526, 382) with delta (0, 0)
Screenshot: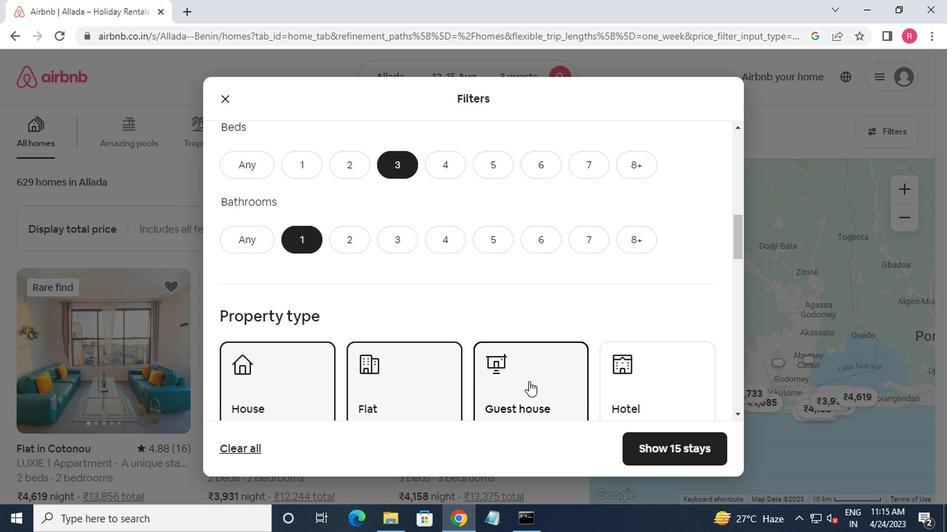 
Action: Mouse moved to (563, 366)
Screenshot: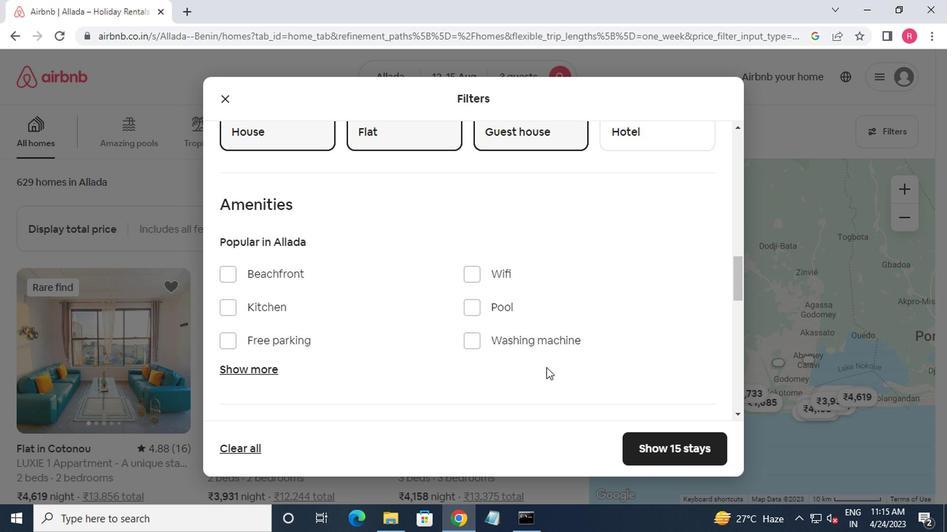 
Action: Mouse scrolled (563, 365) with delta (0, 0)
Screenshot: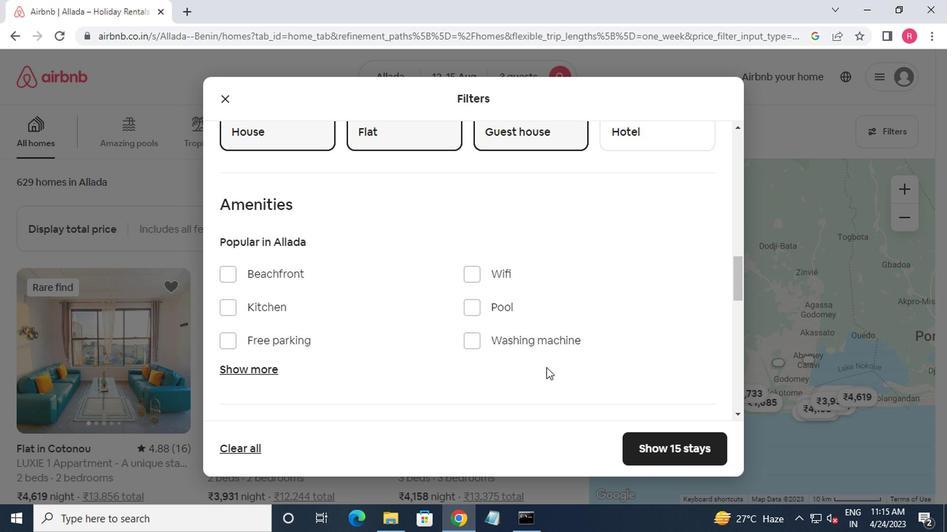 
Action: Mouse moved to (563, 366)
Screenshot: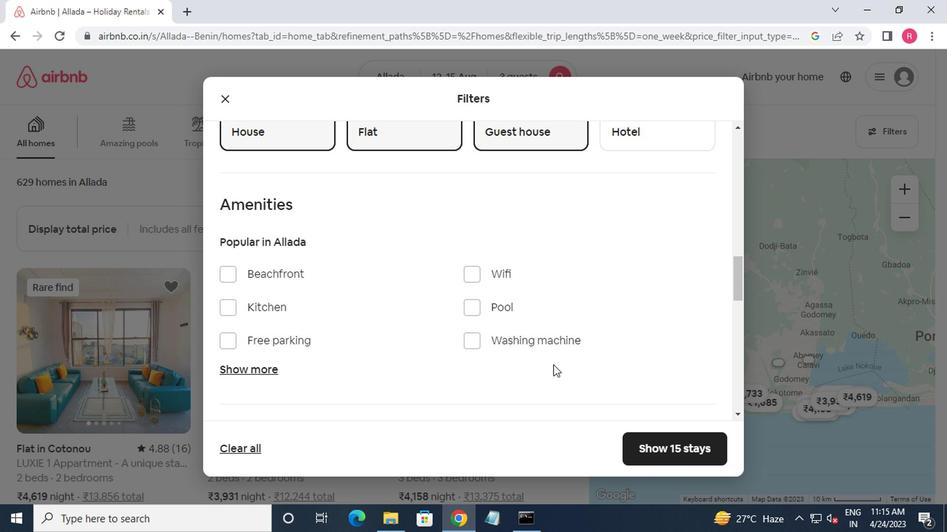 
Action: Mouse scrolled (563, 365) with delta (0, 0)
Screenshot: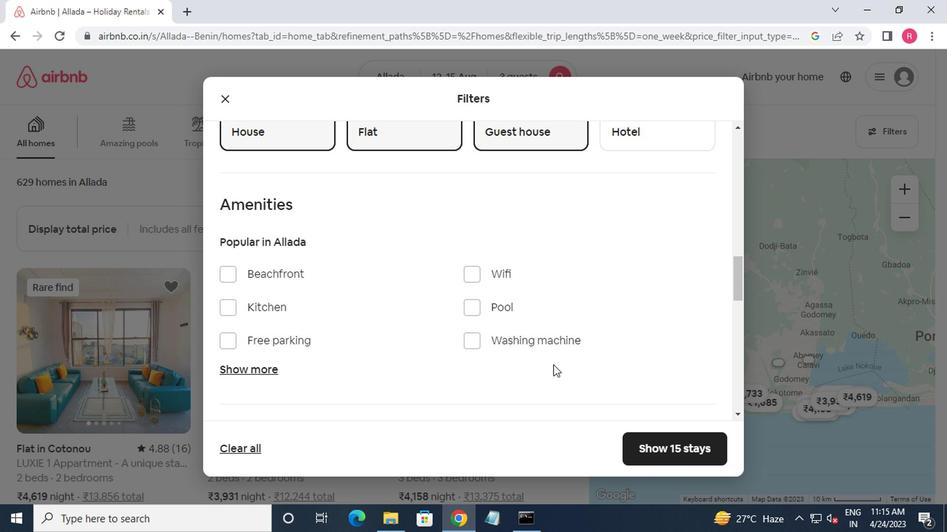 
Action: Mouse moved to (687, 395)
Screenshot: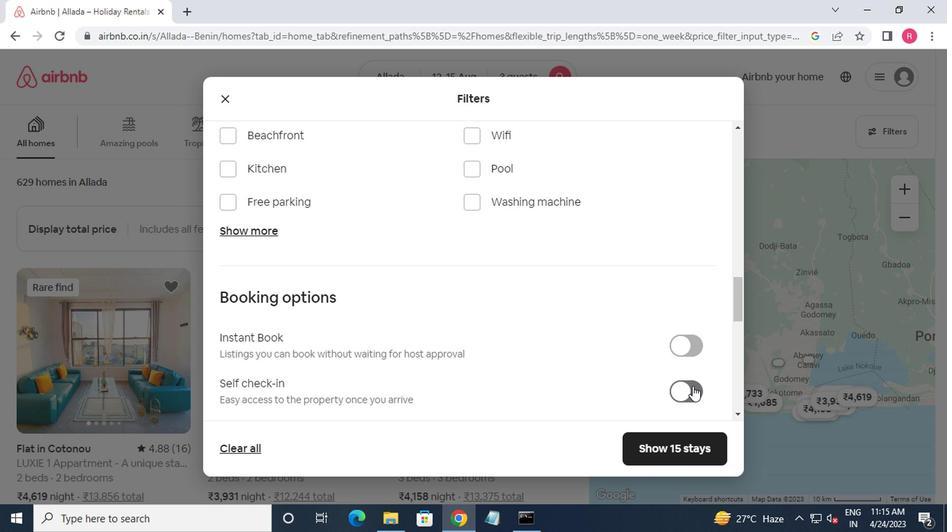 
Action: Mouse pressed left at (687, 395)
Screenshot: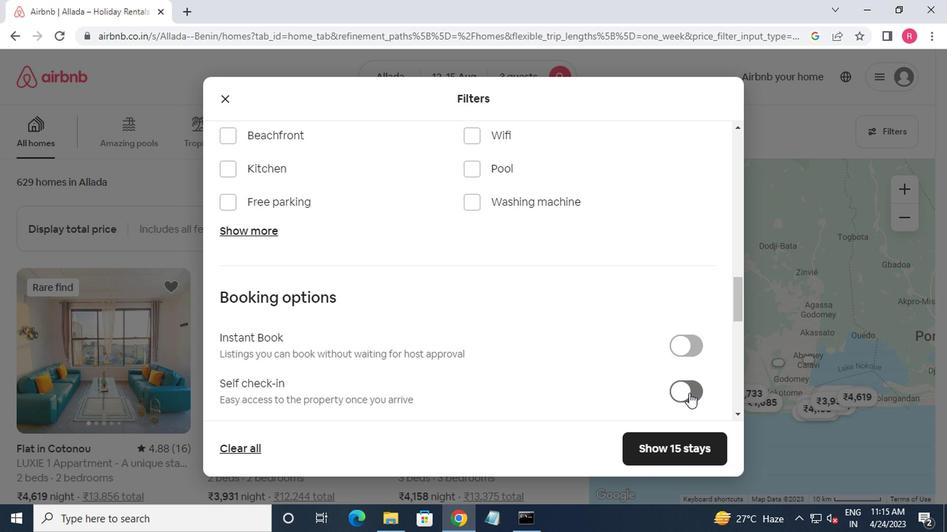 
Action: Mouse moved to (630, 364)
Screenshot: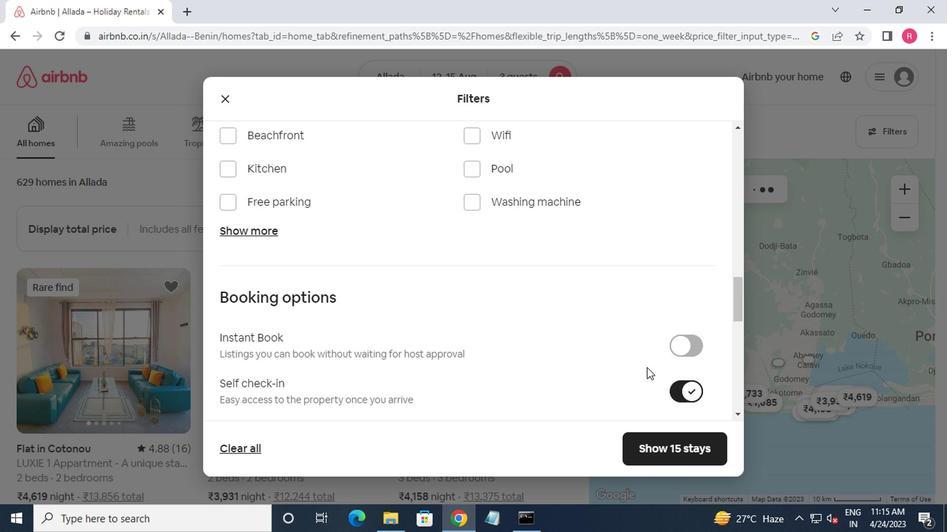 
Action: Mouse scrolled (630, 363) with delta (0, 0)
Screenshot: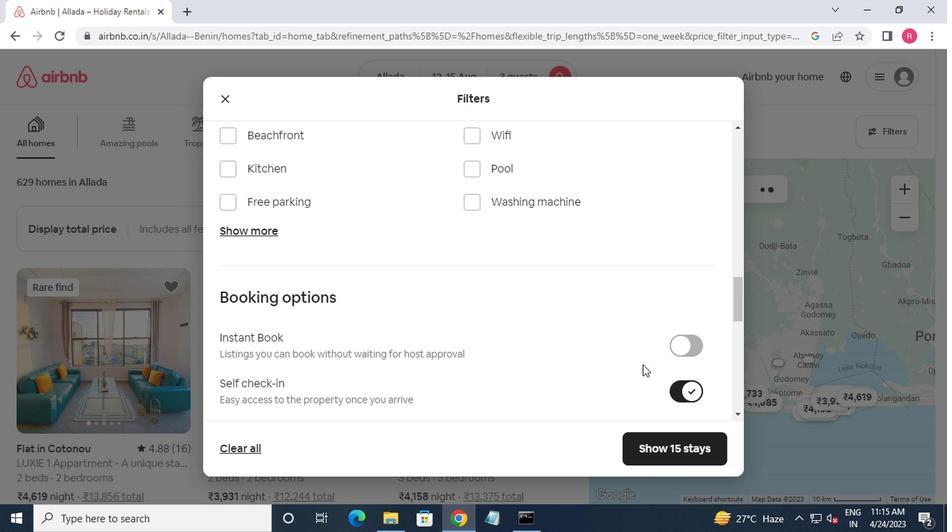 
Action: Mouse moved to (629, 364)
Screenshot: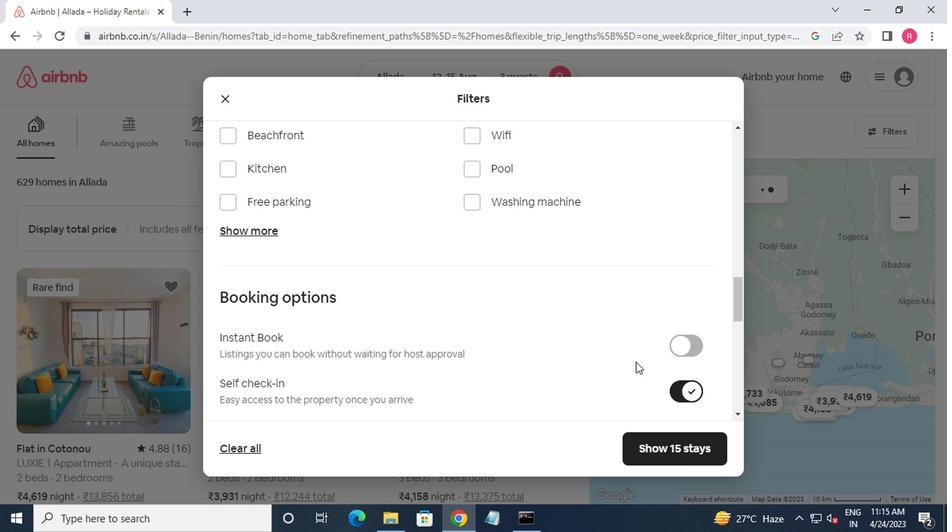 
Action: Mouse scrolled (629, 363) with delta (0, 0)
Screenshot: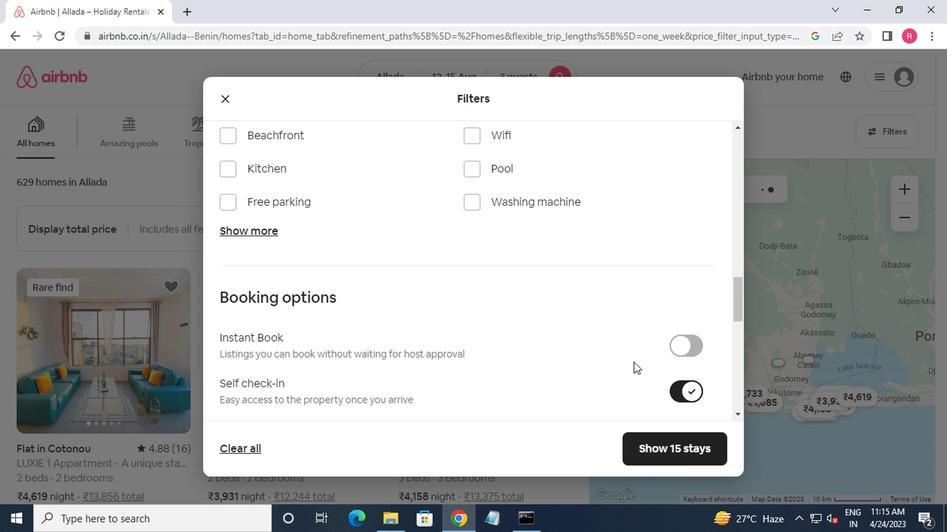 
Action: Mouse scrolled (629, 363) with delta (0, 0)
Screenshot: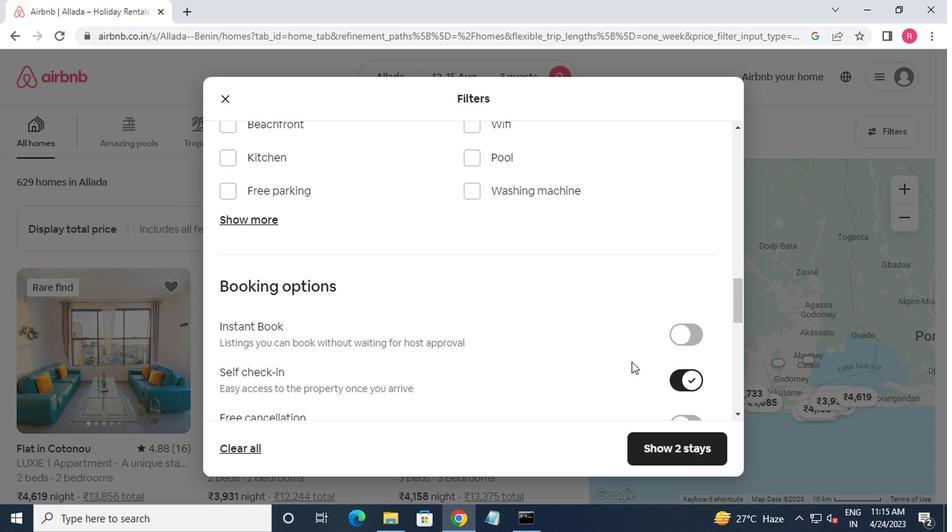
Action: Mouse moved to (626, 363)
Screenshot: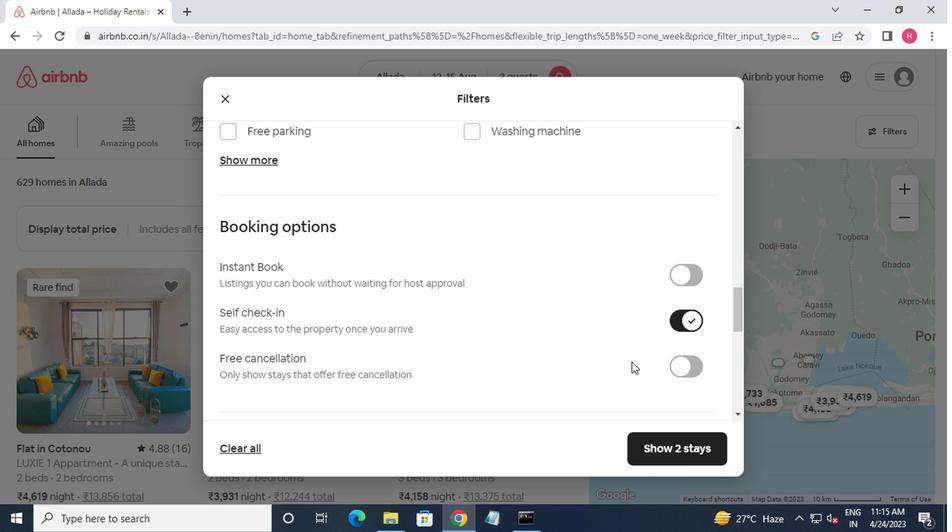 
Action: Mouse scrolled (626, 362) with delta (0, 0)
Screenshot: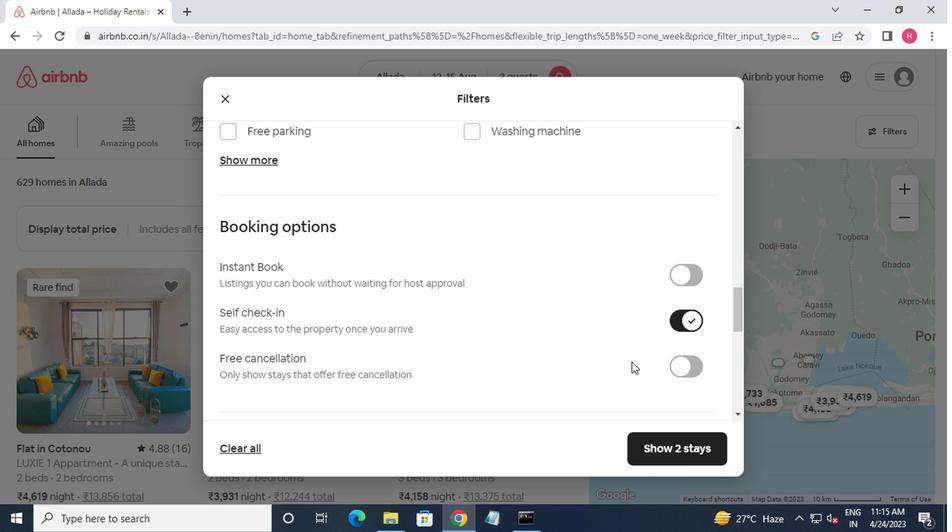 
Action: Mouse moved to (602, 360)
Screenshot: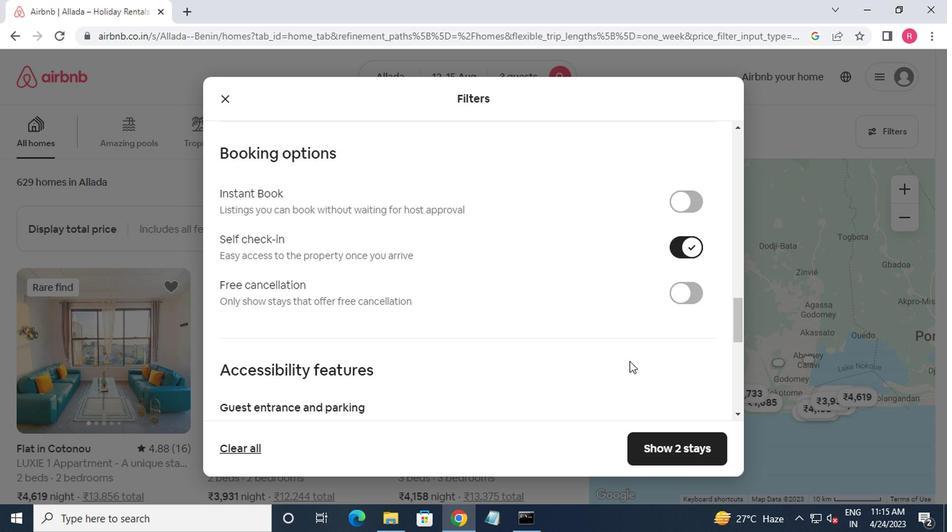 
Action: Mouse scrolled (602, 360) with delta (0, 0)
Screenshot: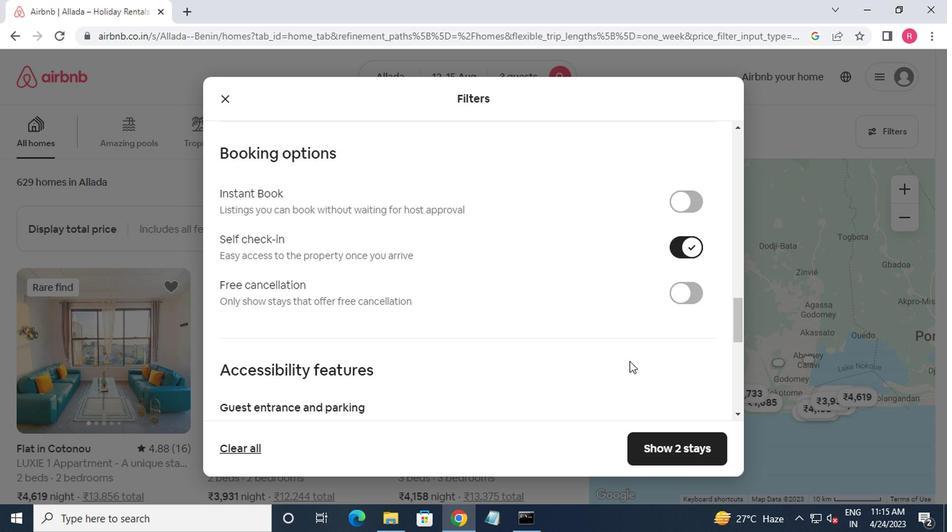 
Action: Mouse moved to (460, 354)
Screenshot: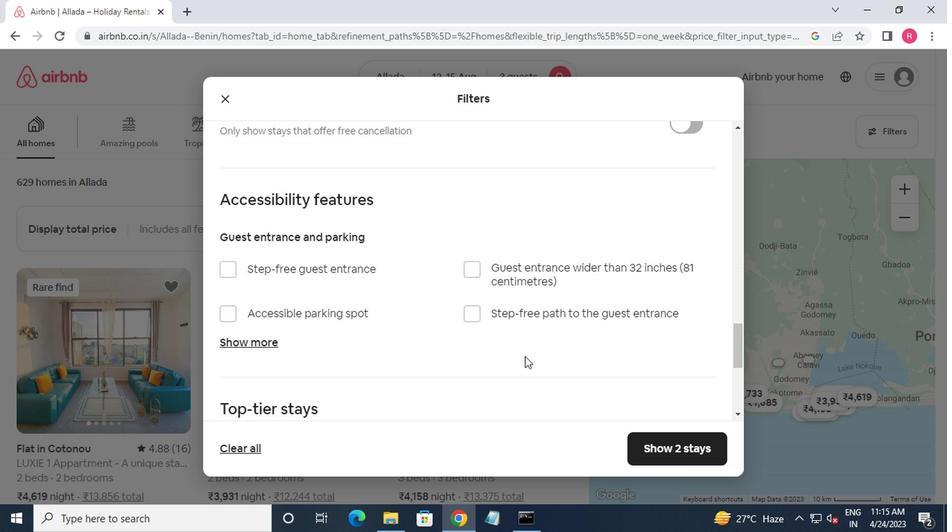 
Action: Mouse scrolled (460, 353) with delta (0, 0)
Screenshot: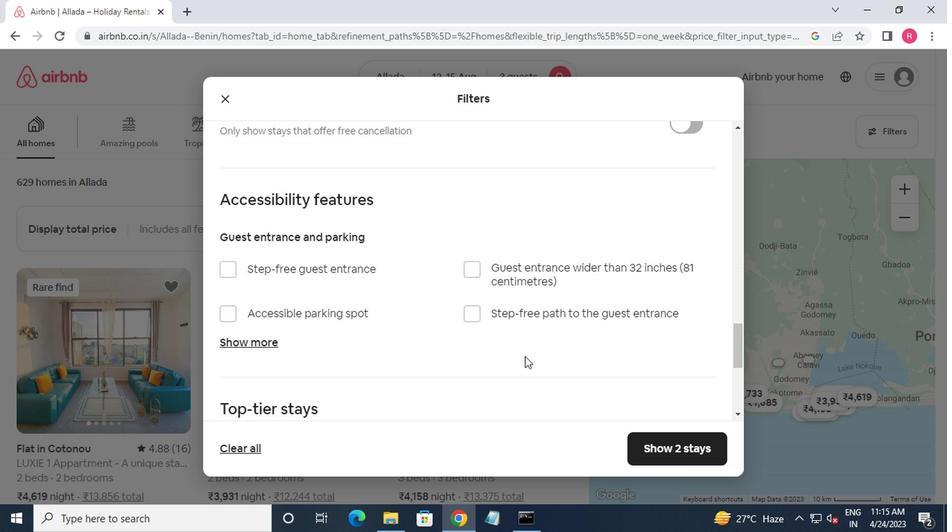 
Action: Mouse moved to (456, 354)
Screenshot: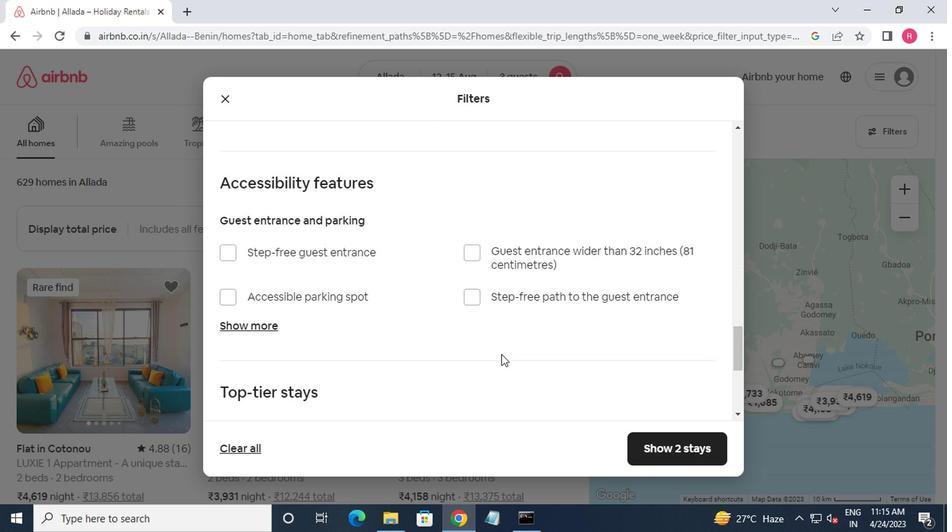 
Action: Mouse scrolled (456, 353) with delta (0, 0)
Screenshot: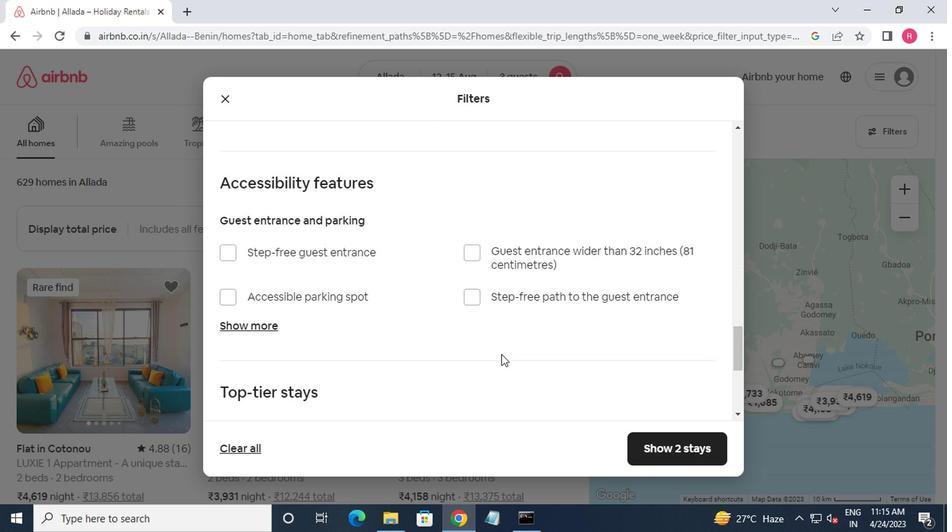 
Action: Mouse moved to (455, 355)
Screenshot: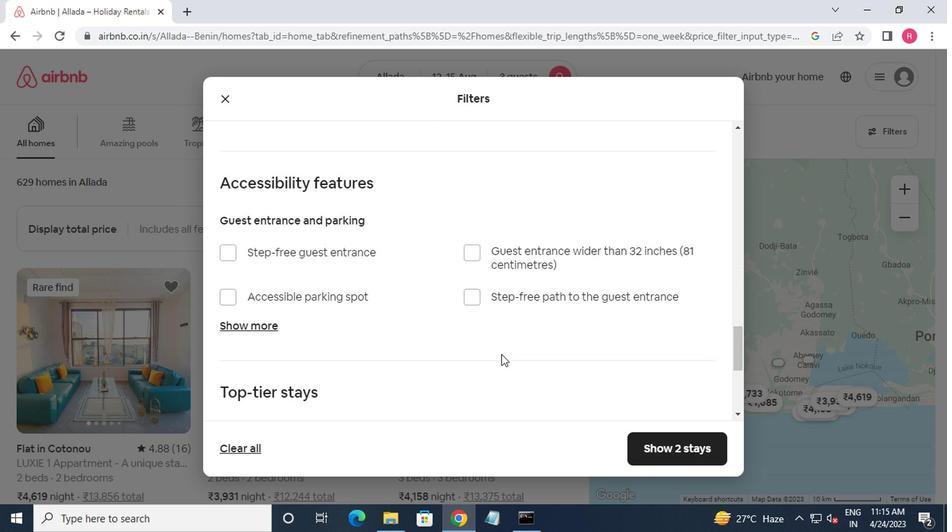 
Action: Mouse scrolled (455, 354) with delta (0, 0)
Screenshot: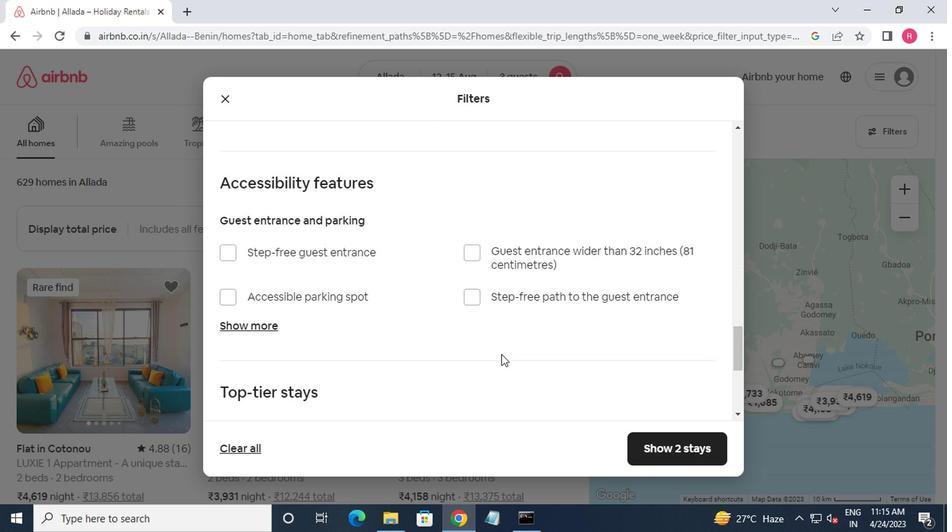 
Action: Mouse moved to (267, 358)
Screenshot: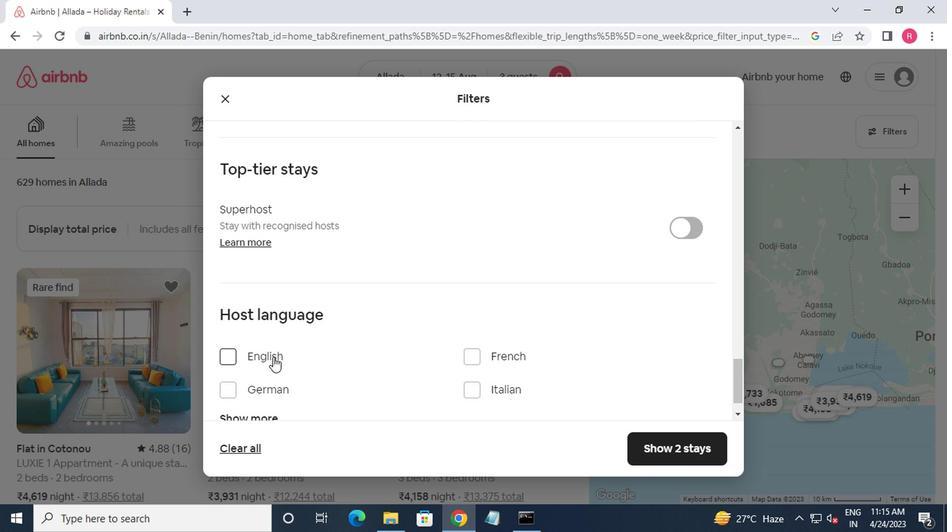 
Action: Mouse pressed left at (267, 358)
Screenshot: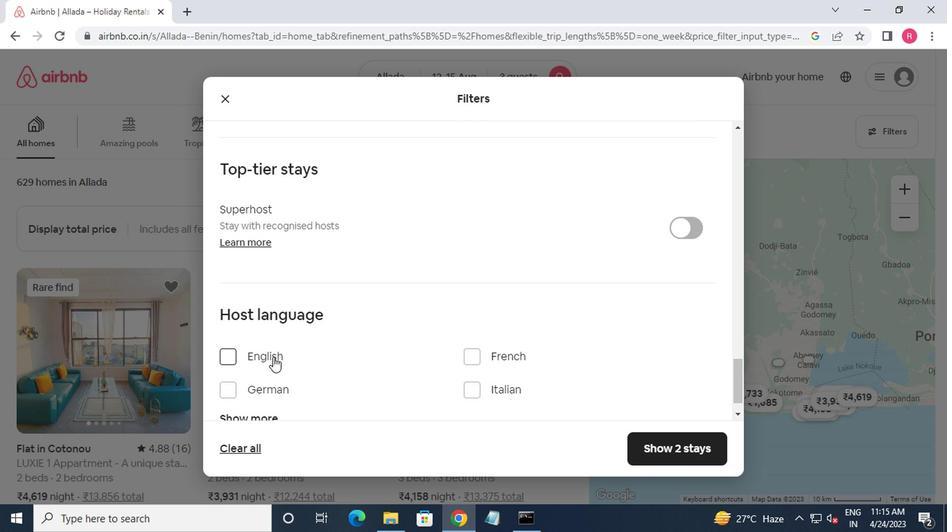 
Action: Mouse moved to (662, 449)
Screenshot: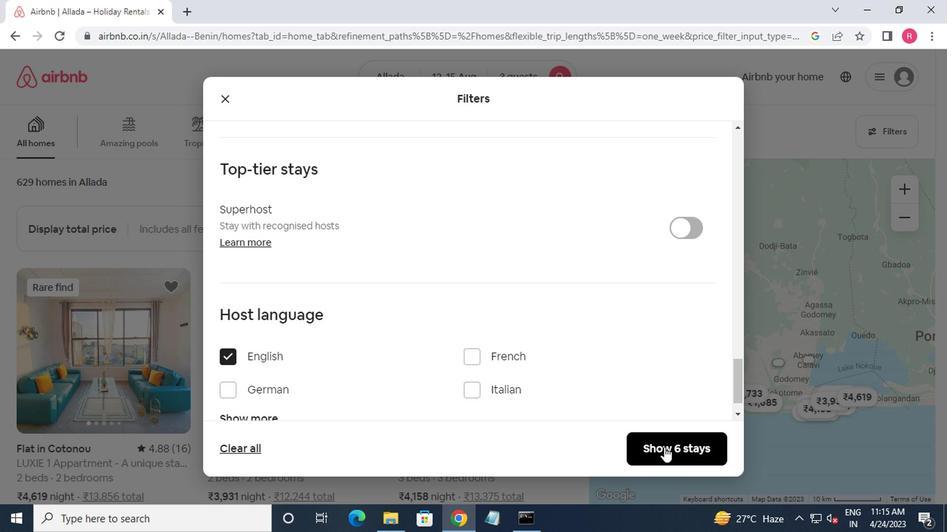 
Action: Mouse pressed left at (662, 449)
Screenshot: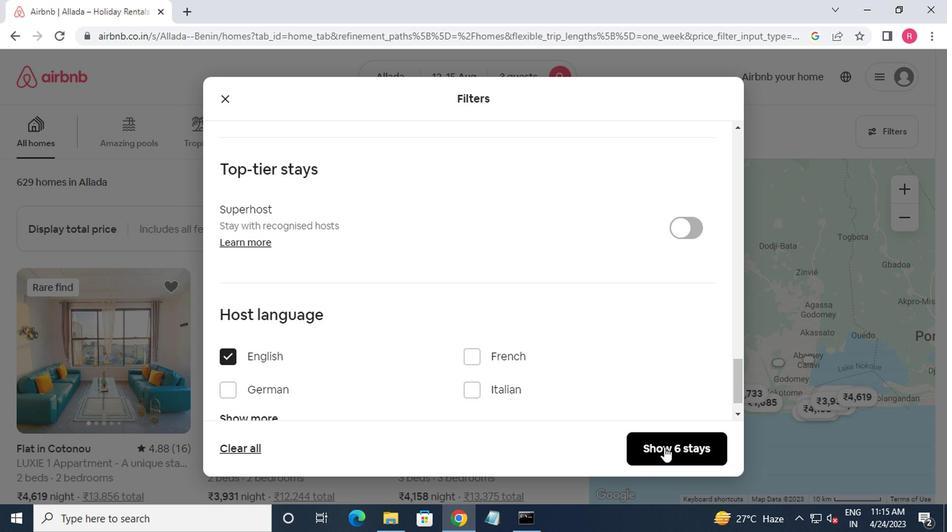 
Action: Mouse moved to (618, 437)
Screenshot: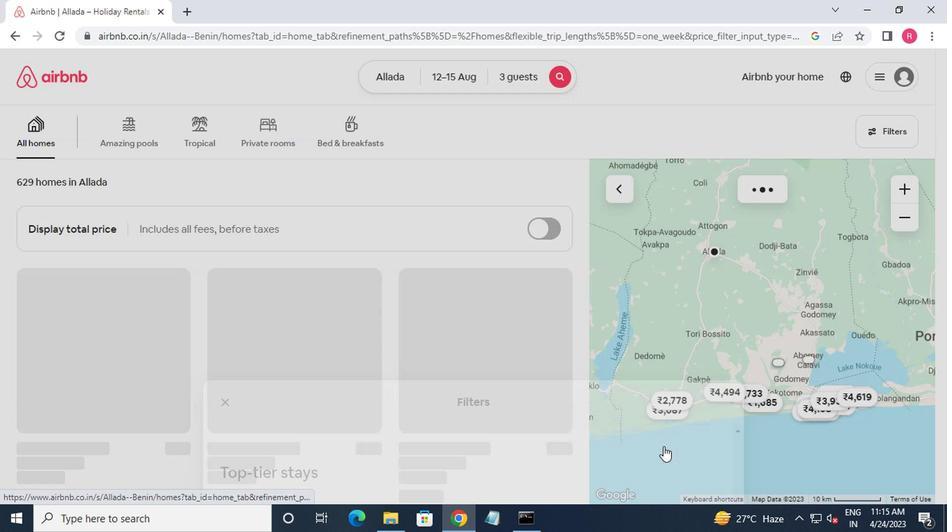 
